 Task: Look for space in Gushu, China from 1st June, 2023 to 9th June, 2023 for 4 adults in price range Rs.6000 to Rs.12000. Place can be entire place with 2 bedrooms having 2 beds and 2 bathrooms. Property type can be house, flat, guest house. Booking option can be shelf check-in. Required host language is Chinese (Simplified).
Action: Mouse moved to (645, 91)
Screenshot: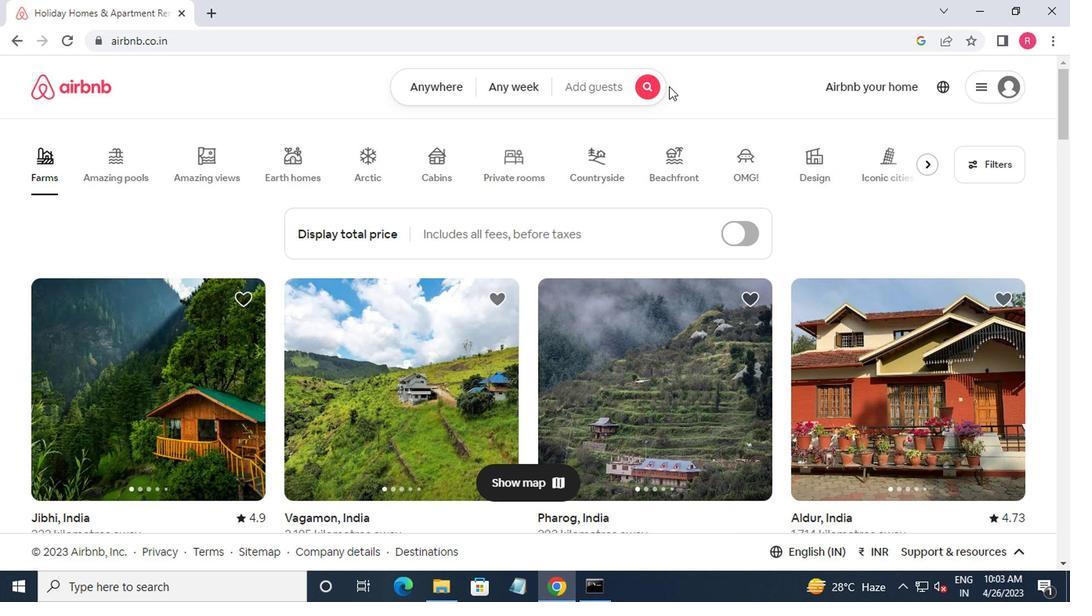 
Action: Mouse pressed left at (645, 91)
Screenshot: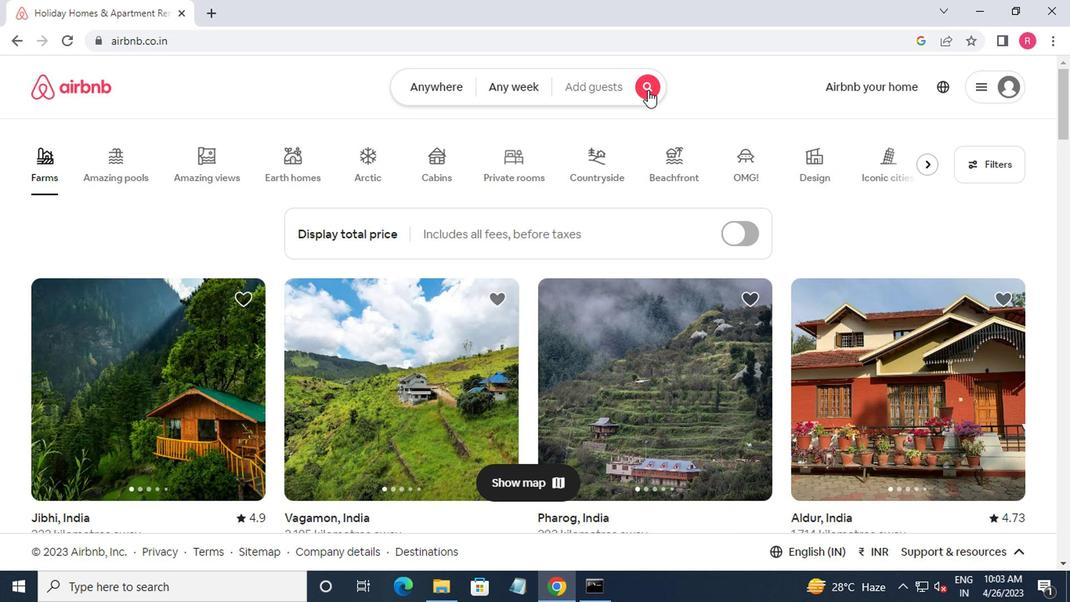 
Action: Mouse moved to (342, 147)
Screenshot: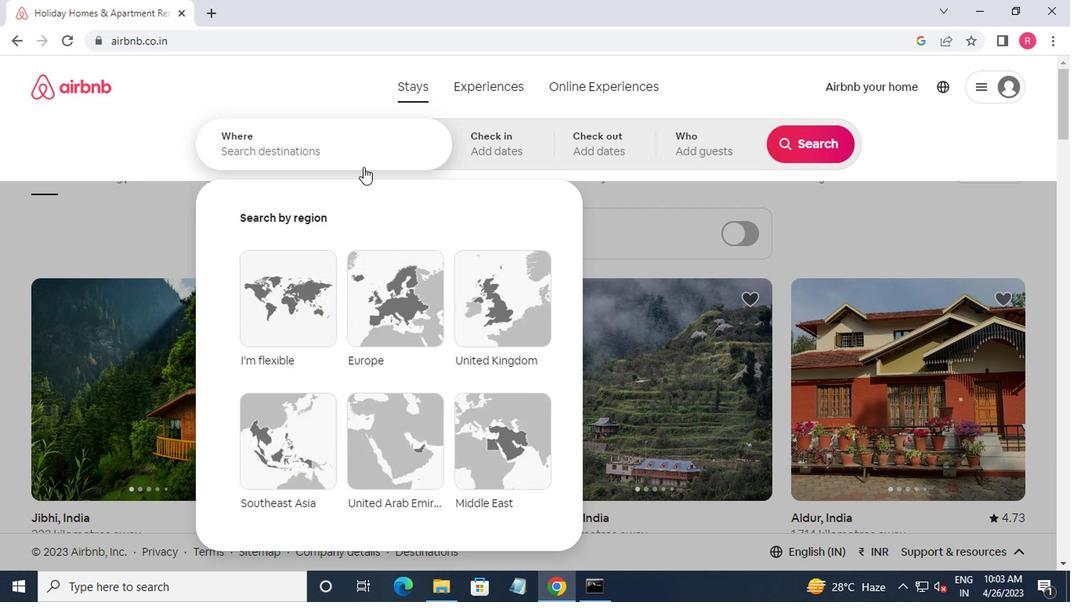 
Action: Mouse pressed left at (342, 147)
Screenshot: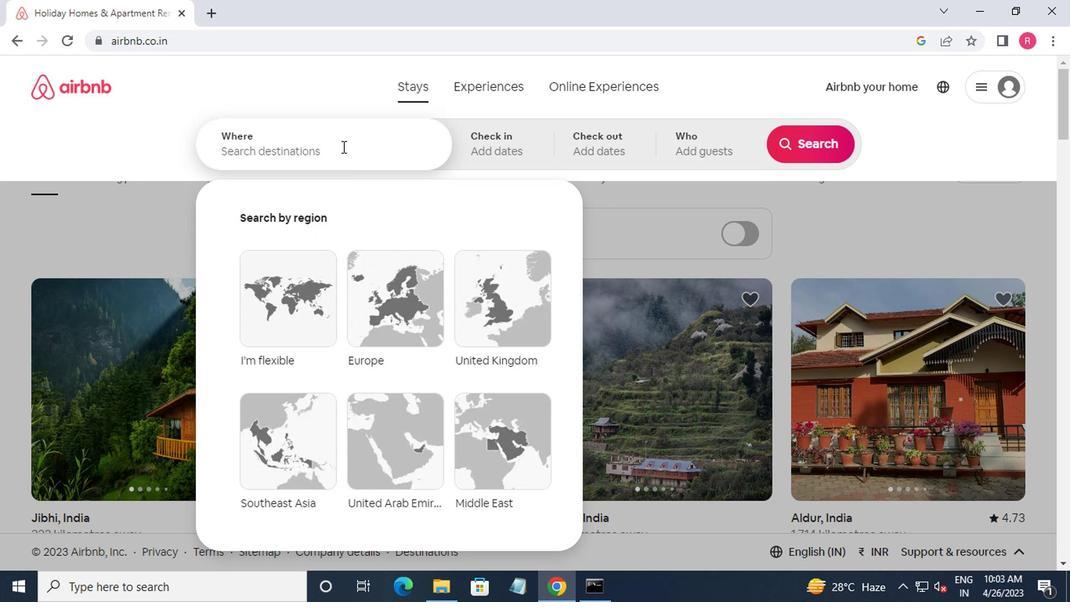 
Action: Key pressed gushu,china<Key.enter>
Screenshot: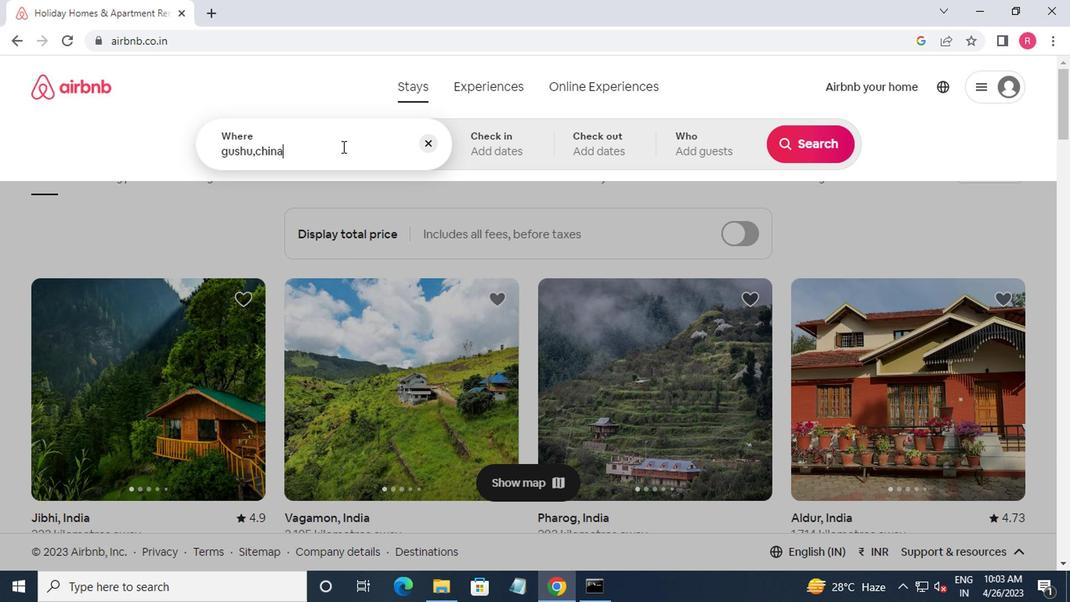 
Action: Mouse moved to (805, 267)
Screenshot: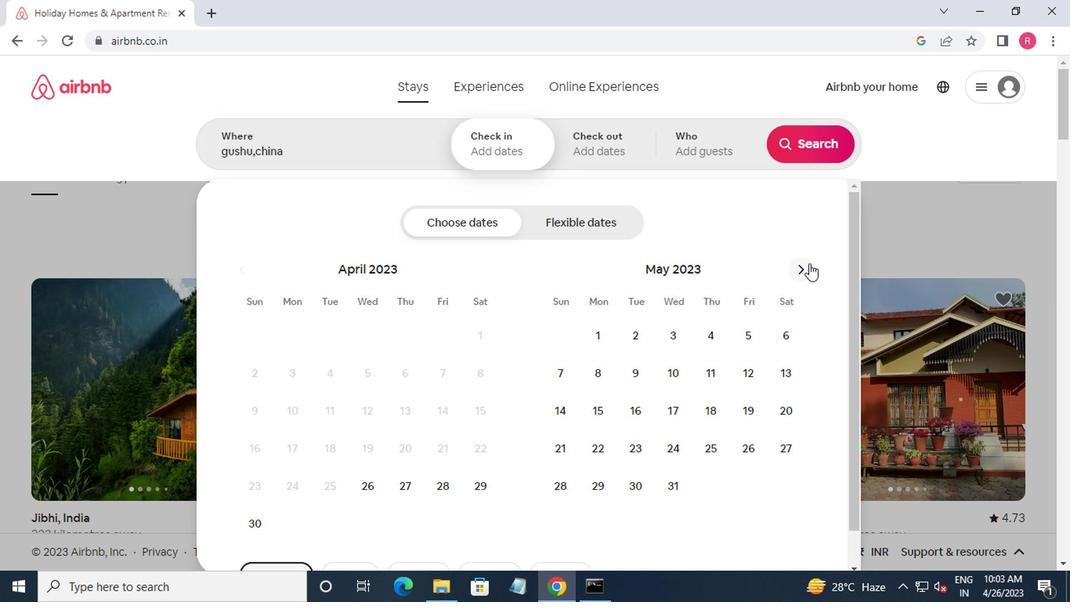 
Action: Mouse pressed left at (805, 267)
Screenshot: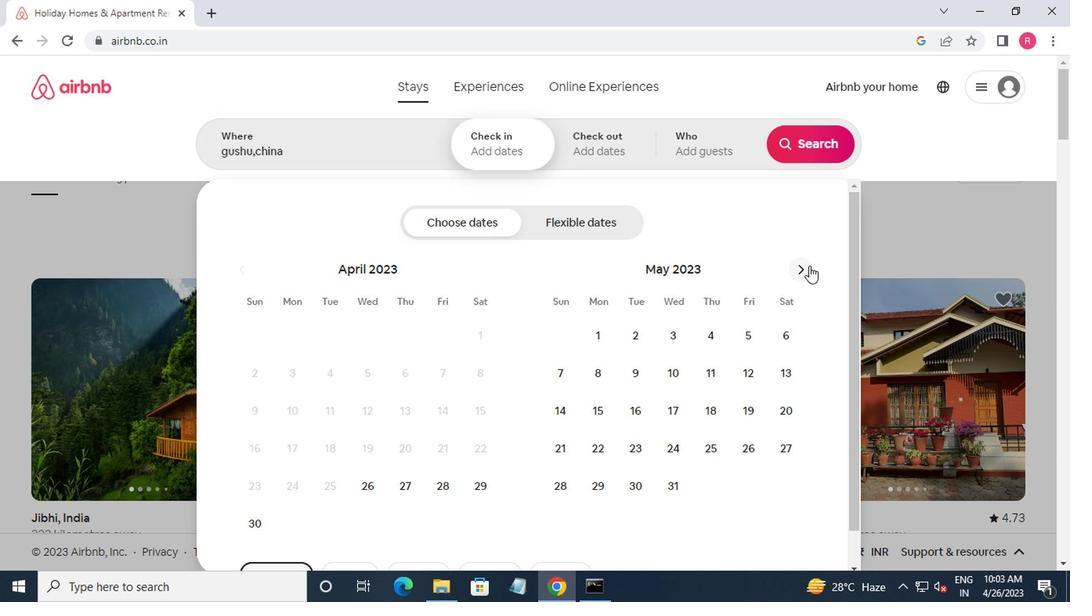
Action: Mouse moved to (713, 327)
Screenshot: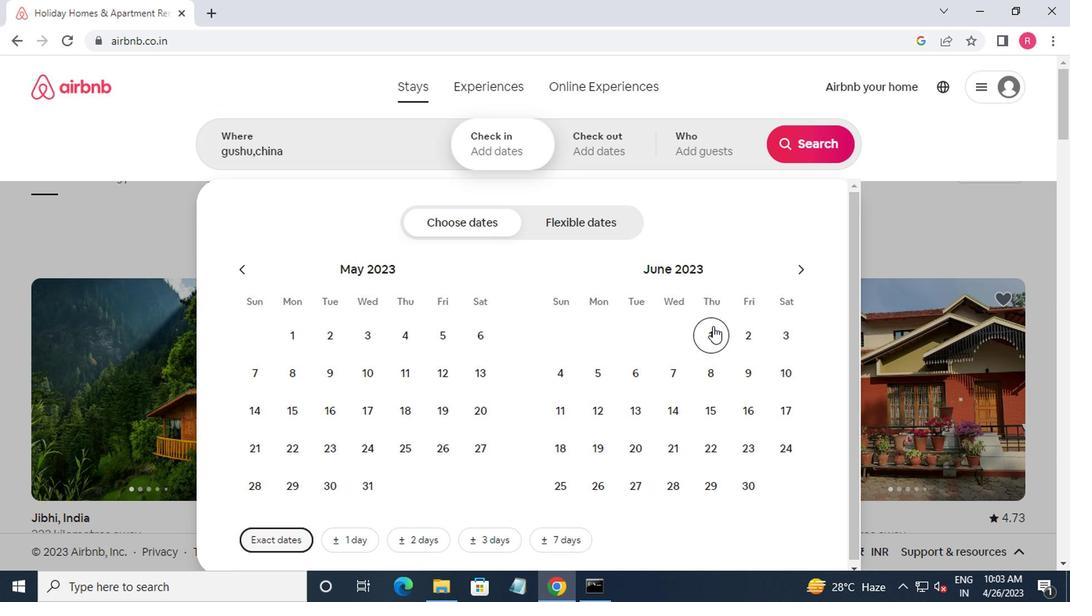 
Action: Mouse pressed left at (713, 327)
Screenshot: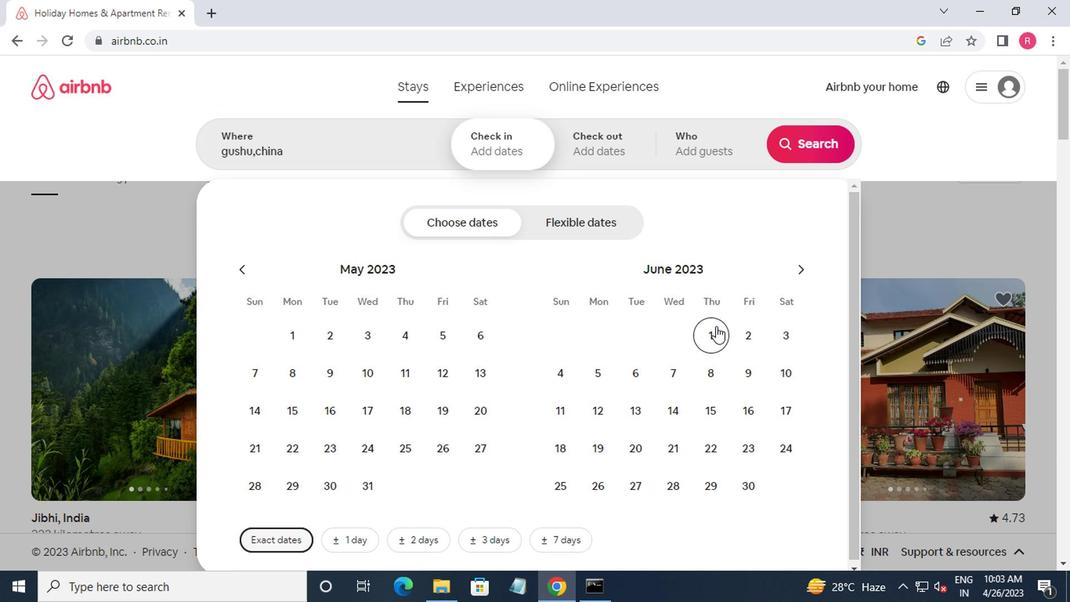 
Action: Mouse moved to (742, 375)
Screenshot: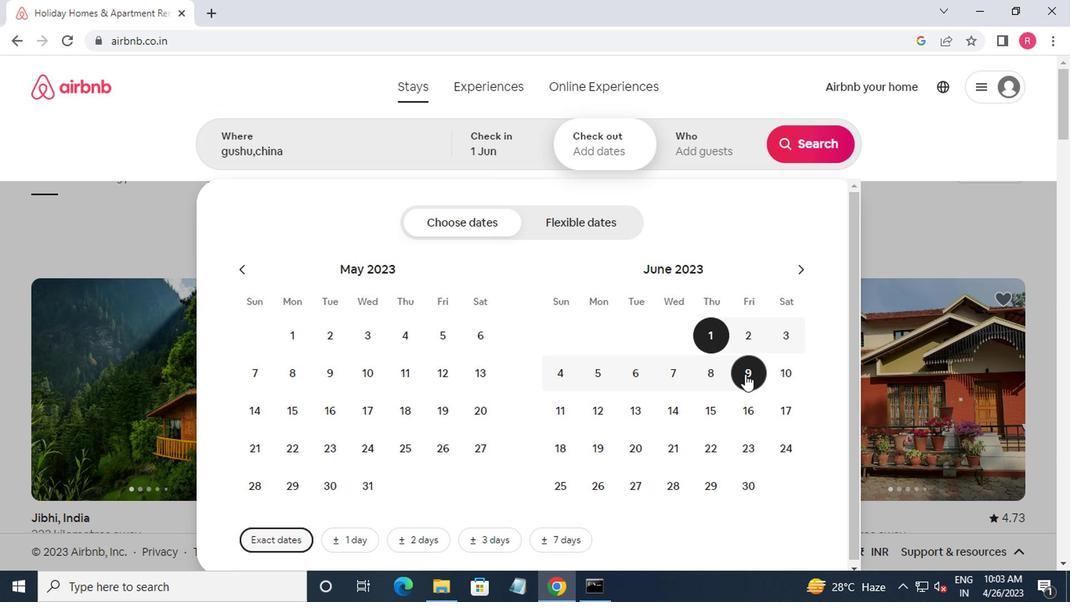 
Action: Mouse pressed left at (742, 375)
Screenshot: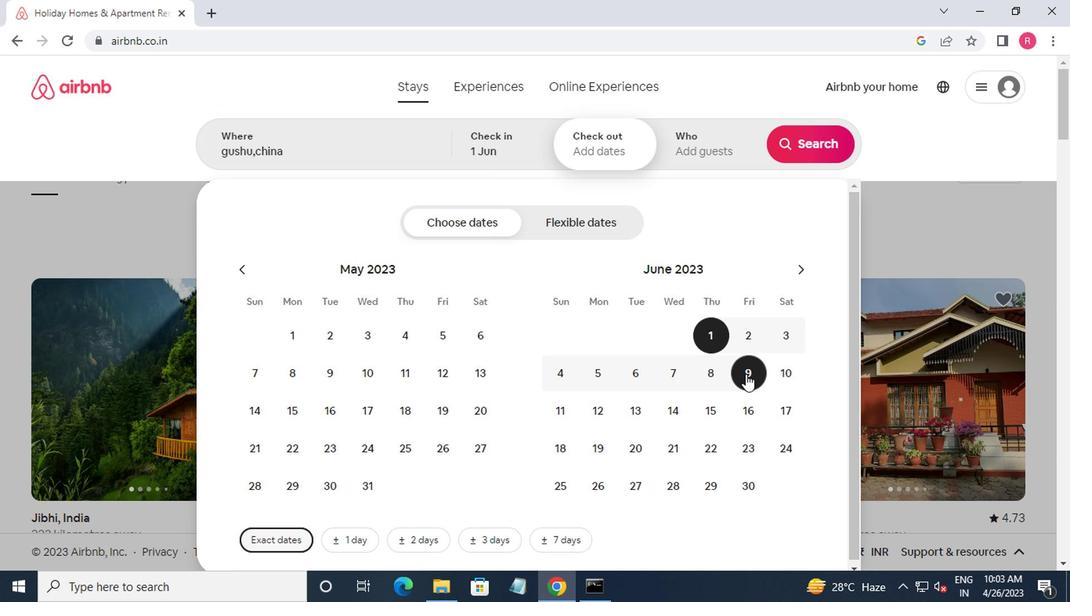 
Action: Mouse moved to (723, 146)
Screenshot: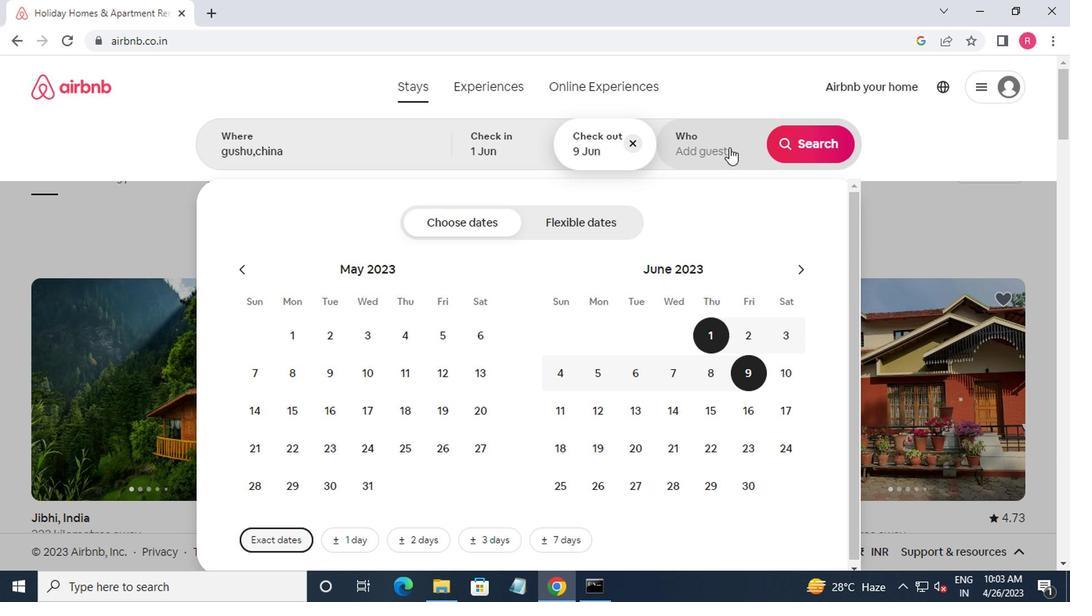 
Action: Mouse pressed left at (723, 146)
Screenshot: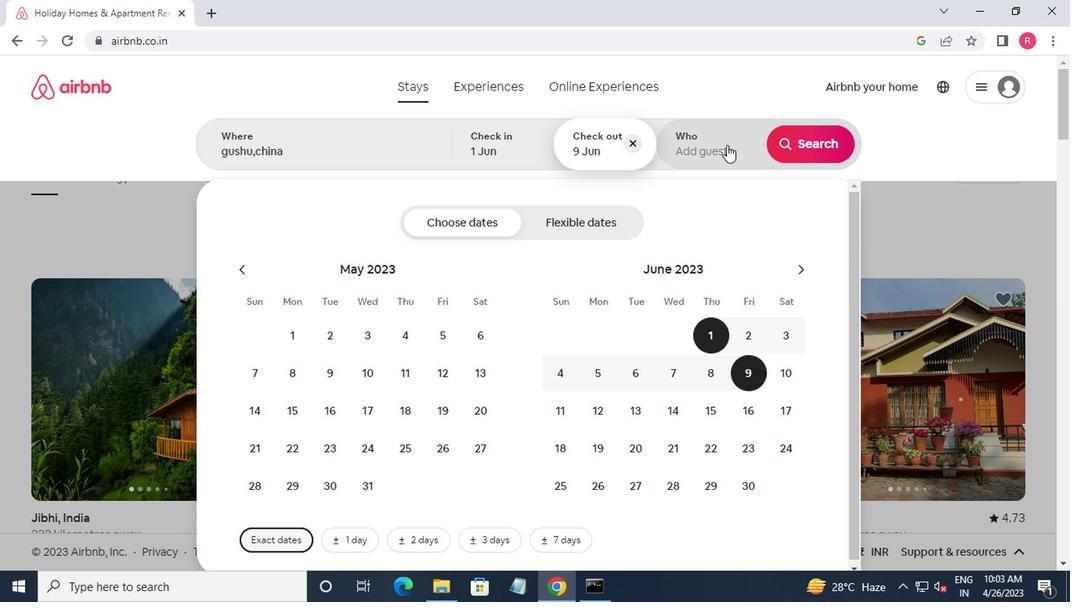 
Action: Mouse moved to (804, 233)
Screenshot: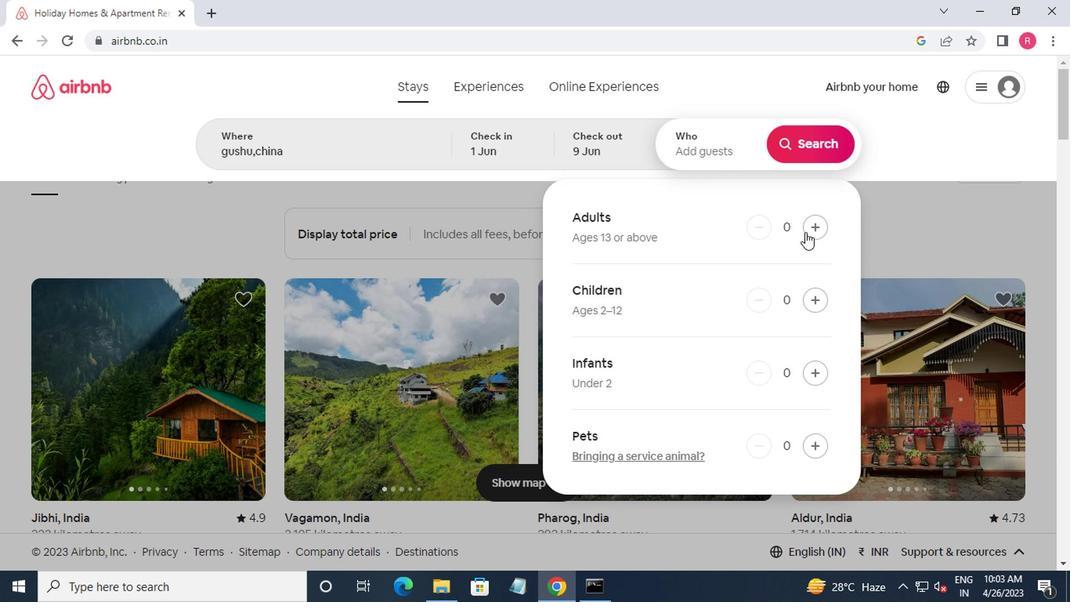 
Action: Mouse pressed left at (804, 233)
Screenshot: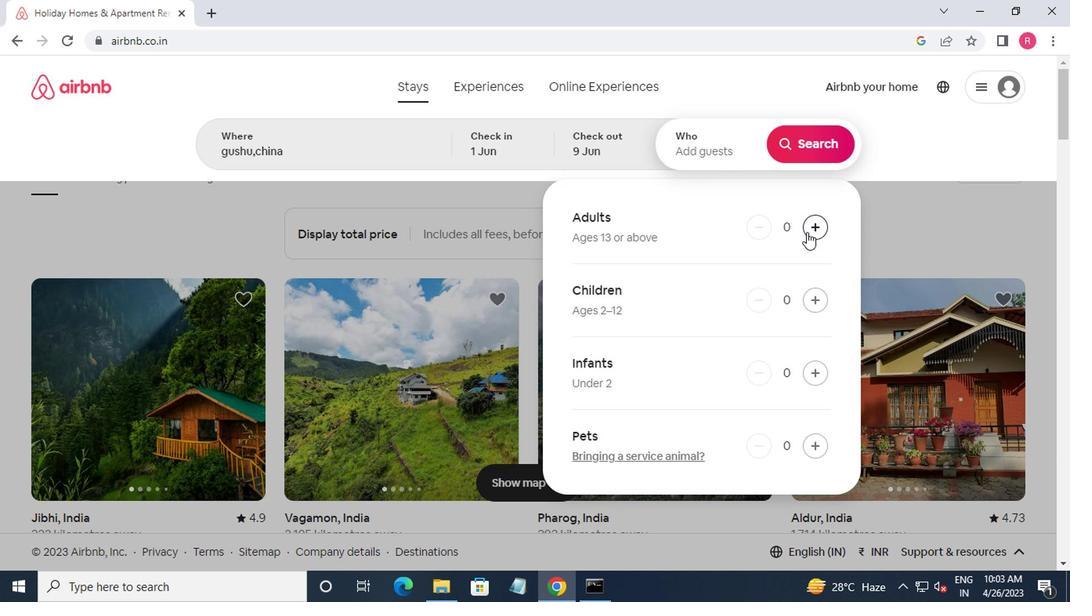 
Action: Mouse moved to (805, 233)
Screenshot: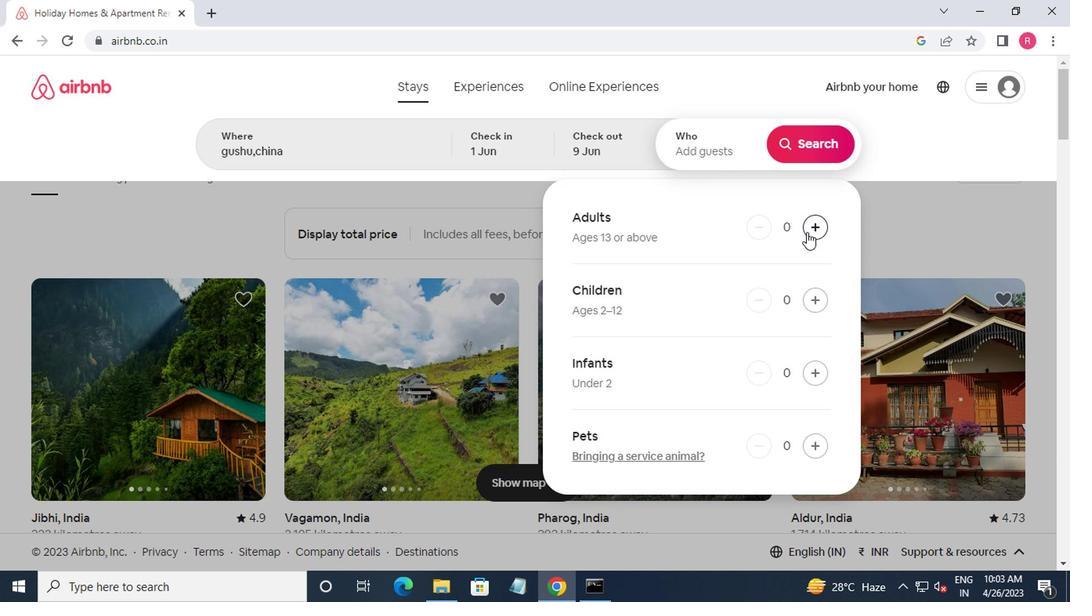 
Action: Mouse pressed left at (805, 233)
Screenshot: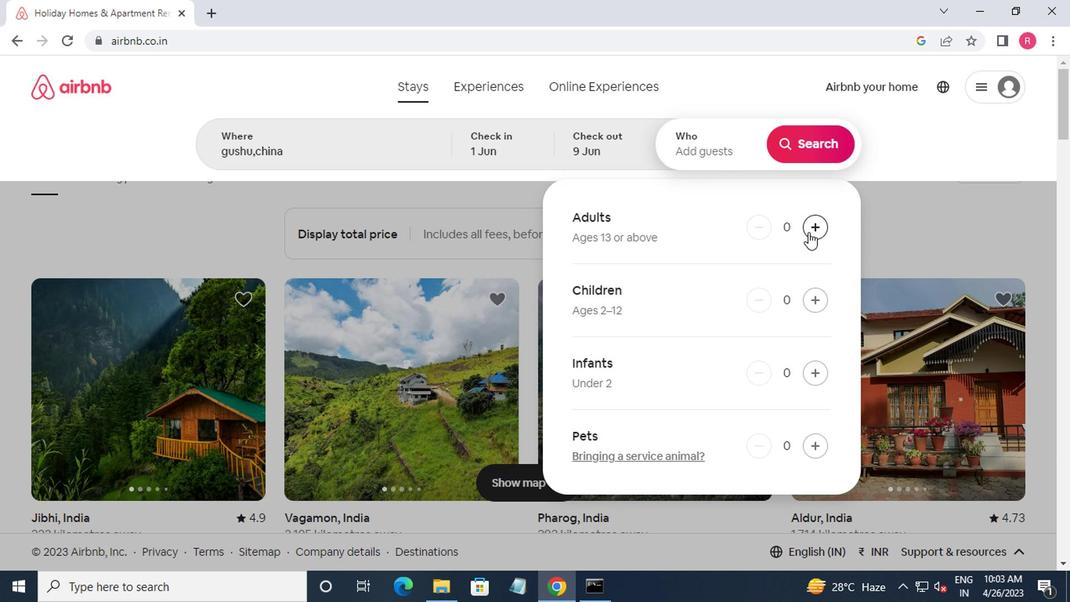 
Action: Mouse moved to (805, 233)
Screenshot: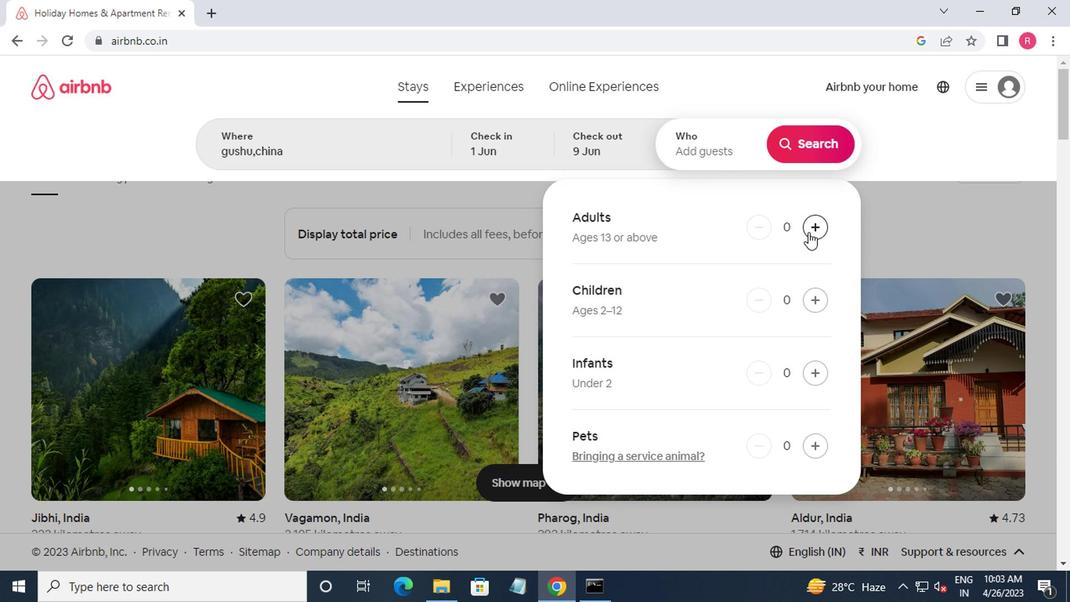 
Action: Mouse pressed left at (805, 233)
Screenshot: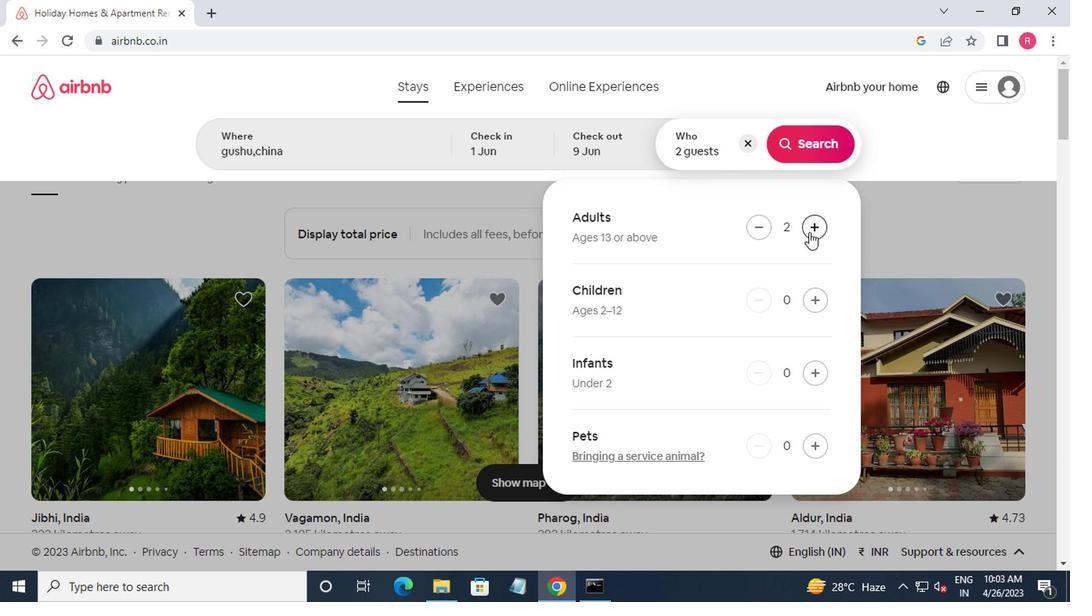 
Action: Mouse pressed left at (805, 233)
Screenshot: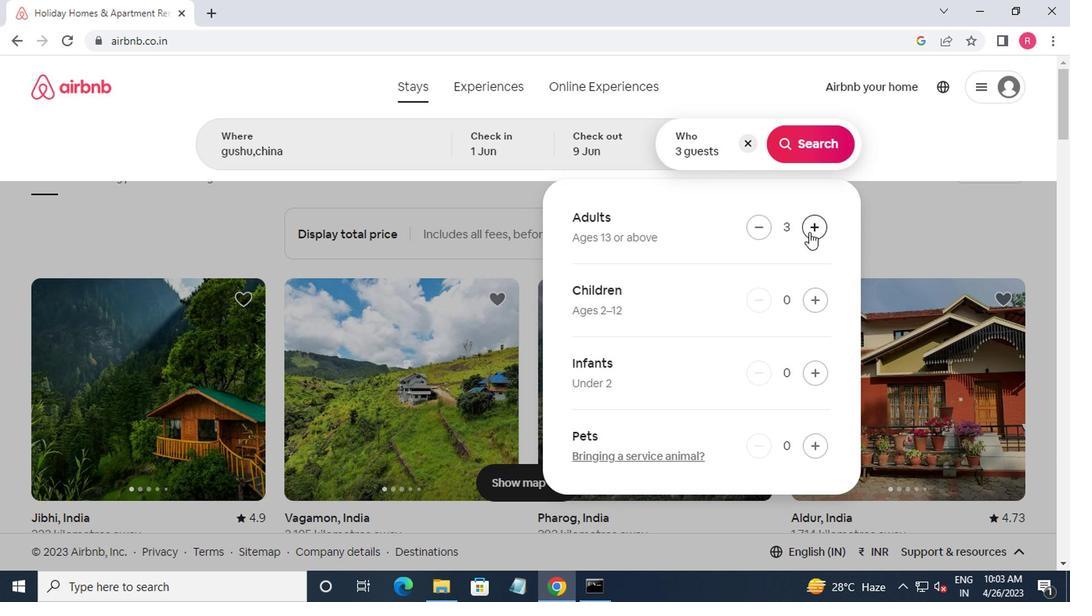 
Action: Mouse moved to (793, 144)
Screenshot: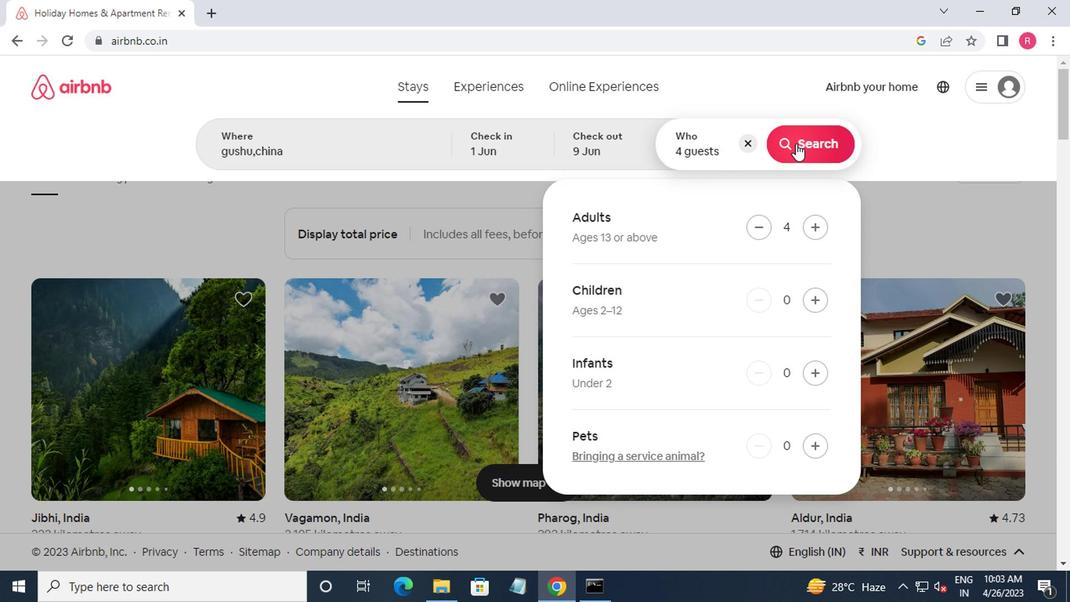 
Action: Mouse pressed left at (793, 144)
Screenshot: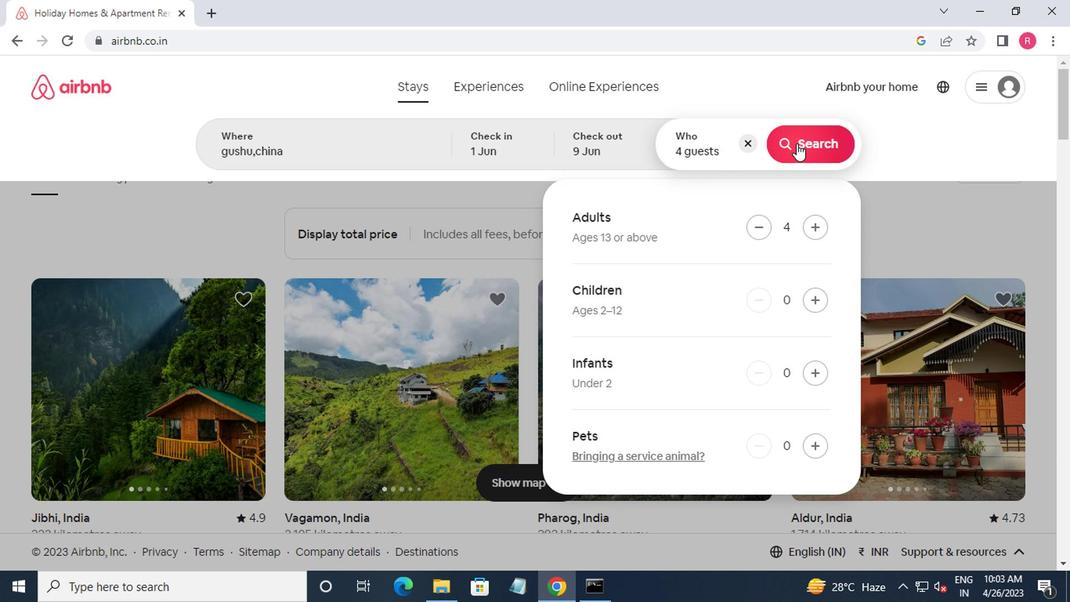 
Action: Mouse moved to (981, 145)
Screenshot: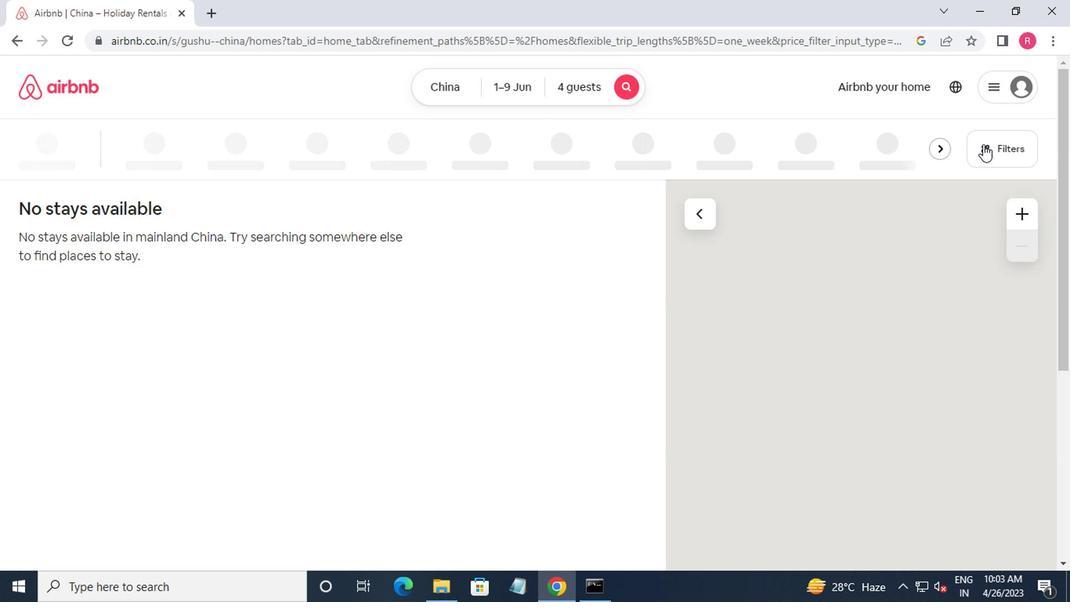 
Action: Mouse pressed left at (981, 145)
Screenshot: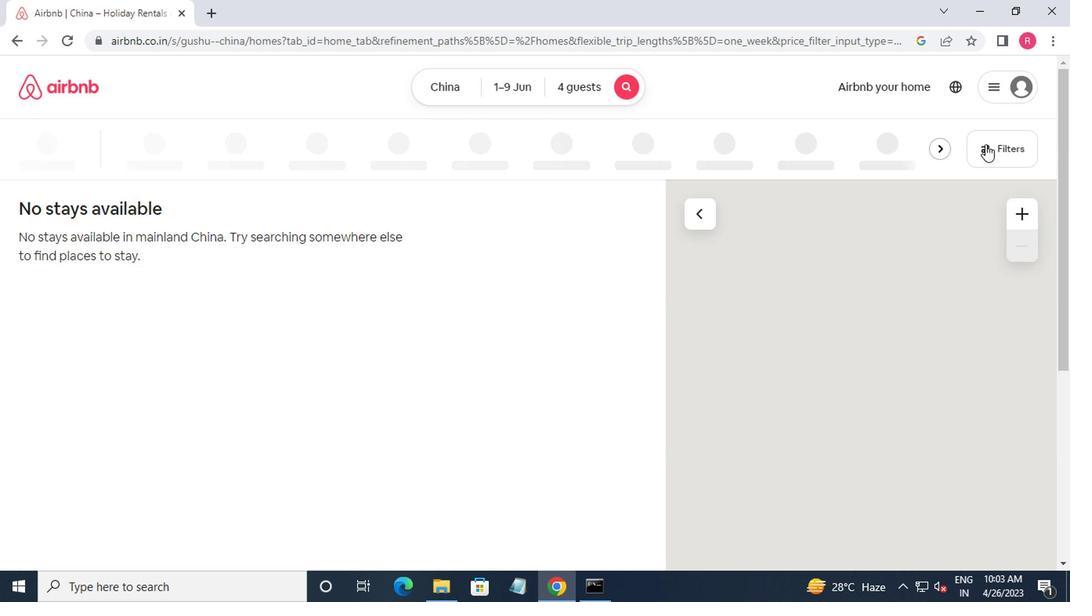 
Action: Mouse moved to (396, 228)
Screenshot: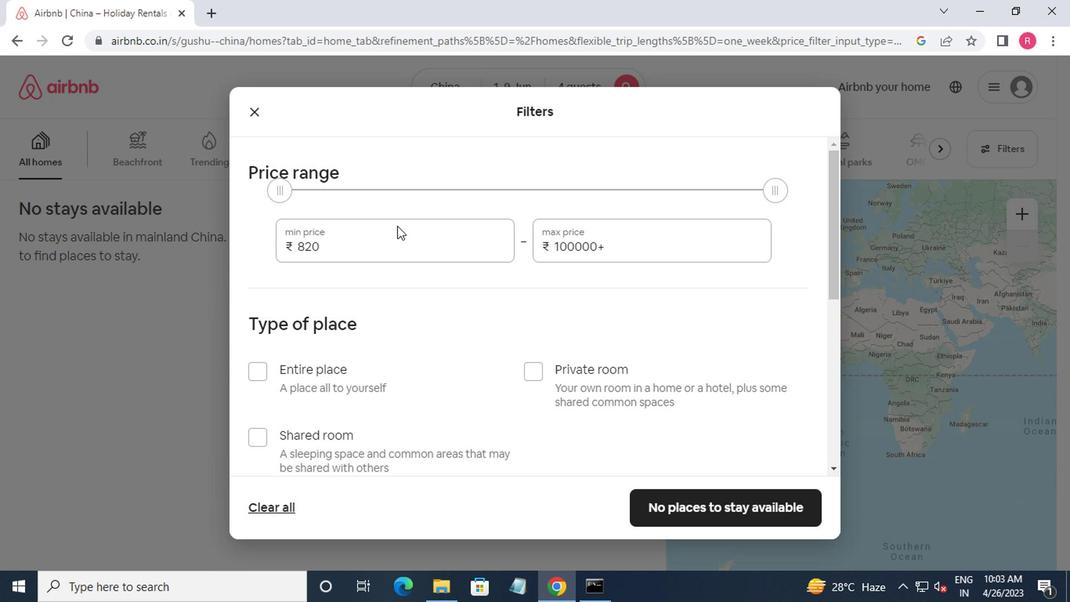 
Action: Mouse pressed left at (396, 228)
Screenshot: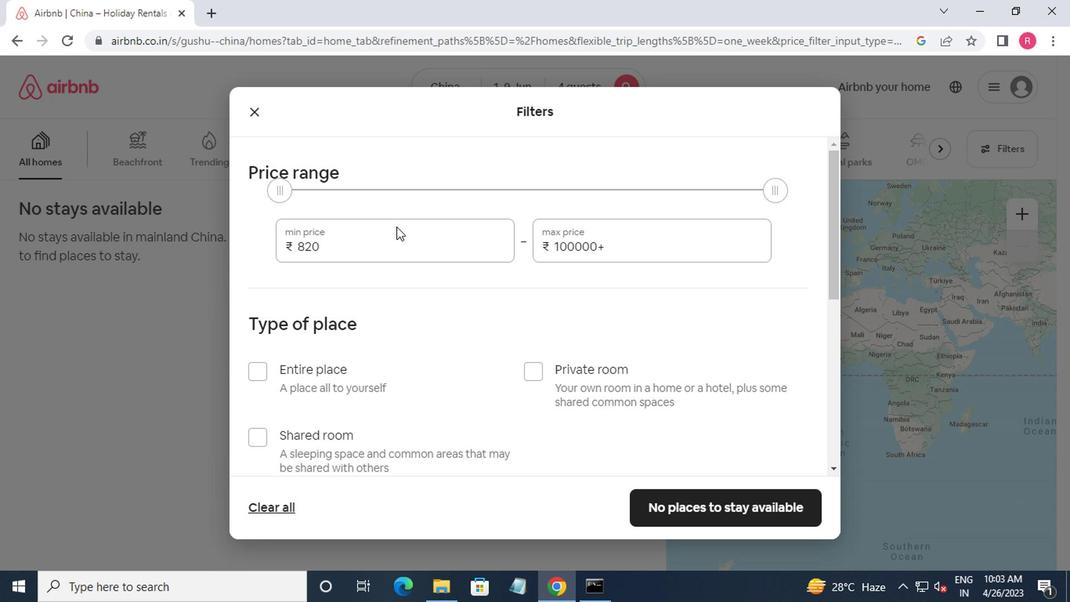 
Action: Mouse moved to (394, 228)
Screenshot: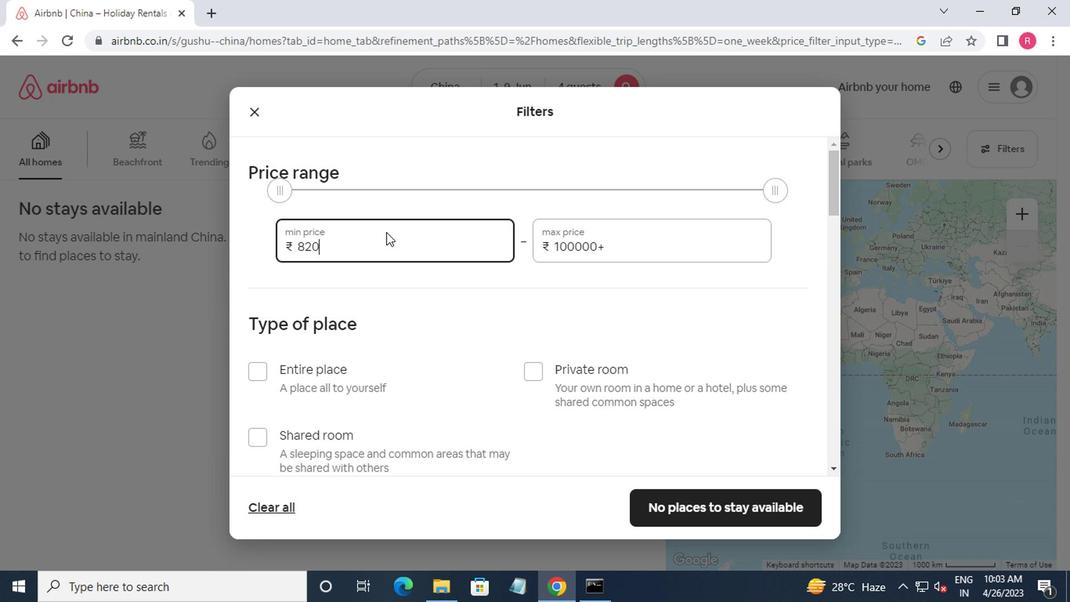 
Action: Key pressed <Key.backspace><Key.backspace><Key.backspace><Key.backspace><Key.backspace>6000
Screenshot: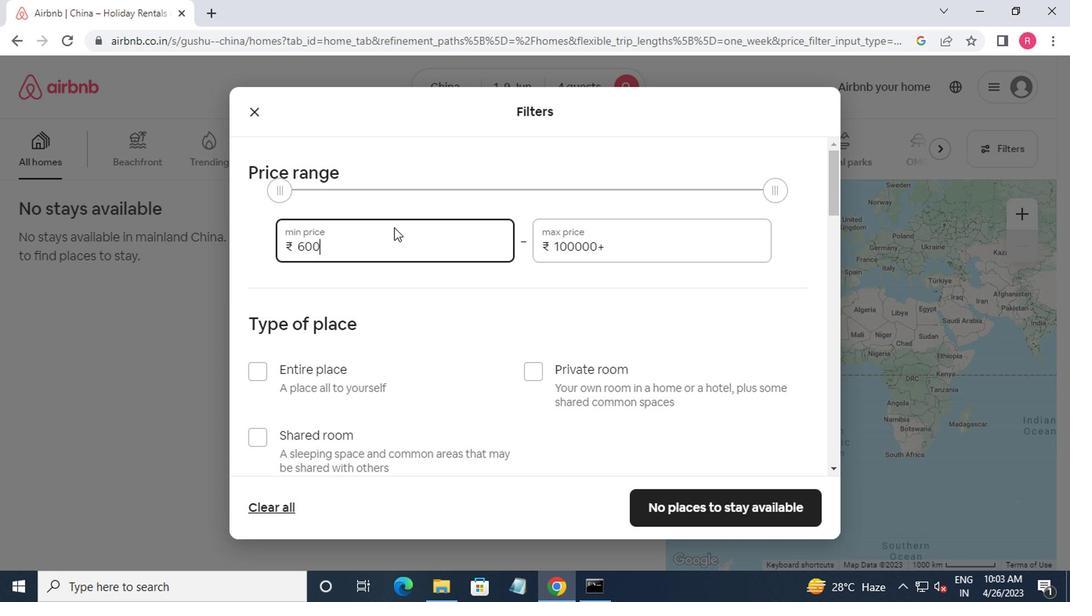 
Action: Mouse moved to (394, 228)
Screenshot: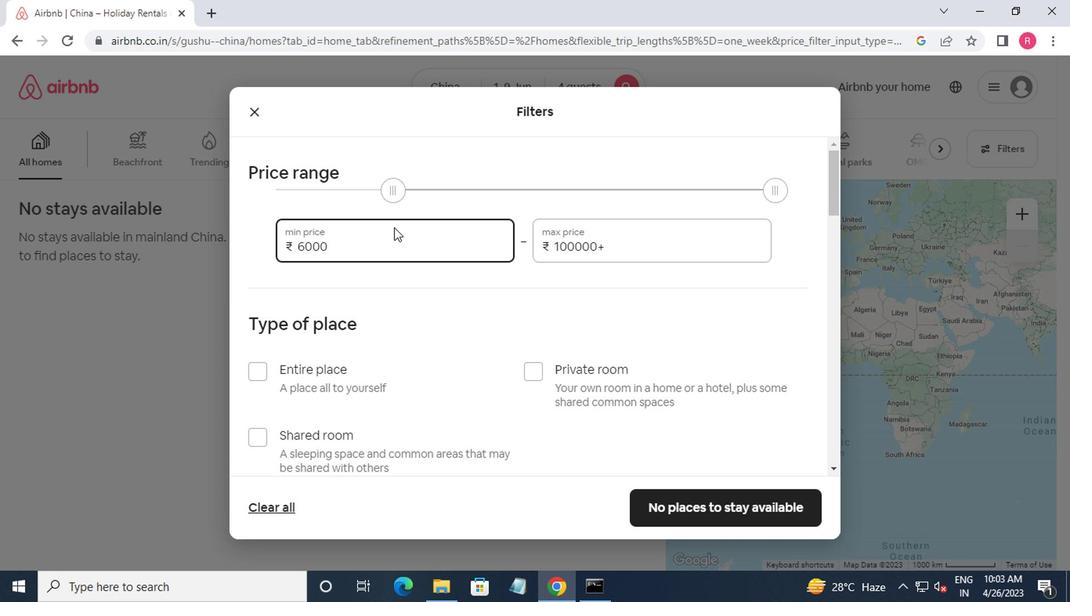 
Action: Key pressed <Key.tab>1200<Key.backspace><Key.backspace><Key.backspace><Key.backspace><Key.backspace><Key.backspace><Key.backspace>12000
Screenshot: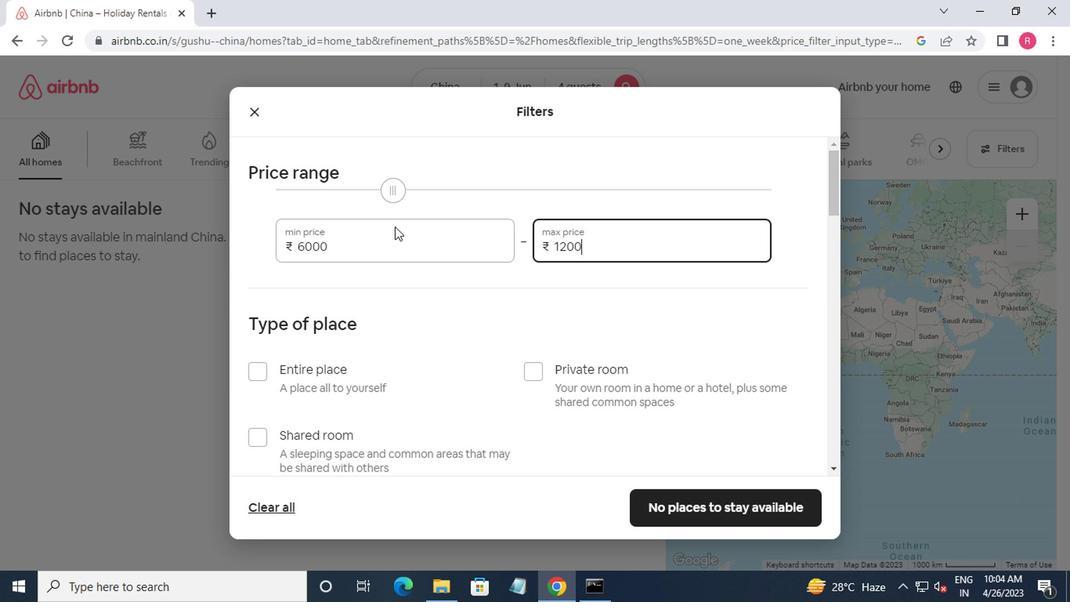 
Action: Mouse moved to (279, 447)
Screenshot: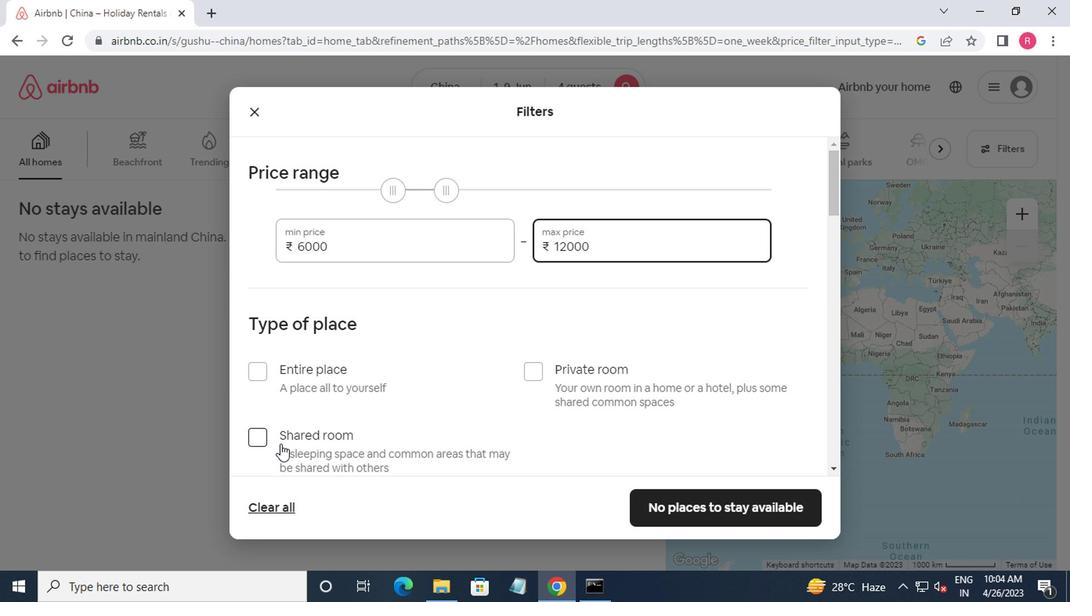 
Action: Mouse scrolled (279, 446) with delta (0, -1)
Screenshot: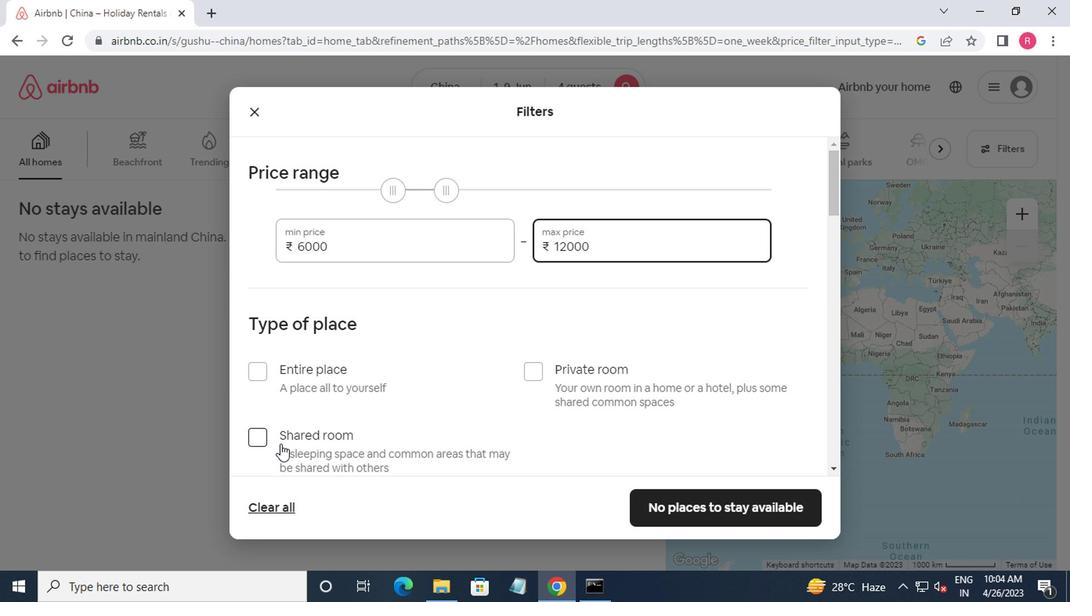 
Action: Mouse moved to (277, 450)
Screenshot: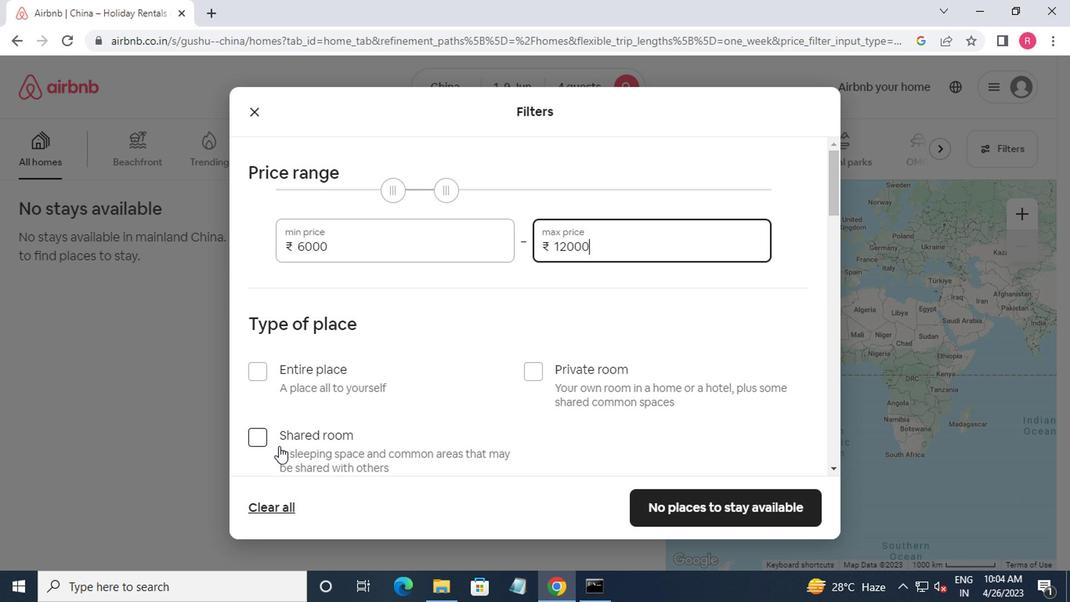 
Action: Mouse scrolled (277, 450) with delta (0, 0)
Screenshot: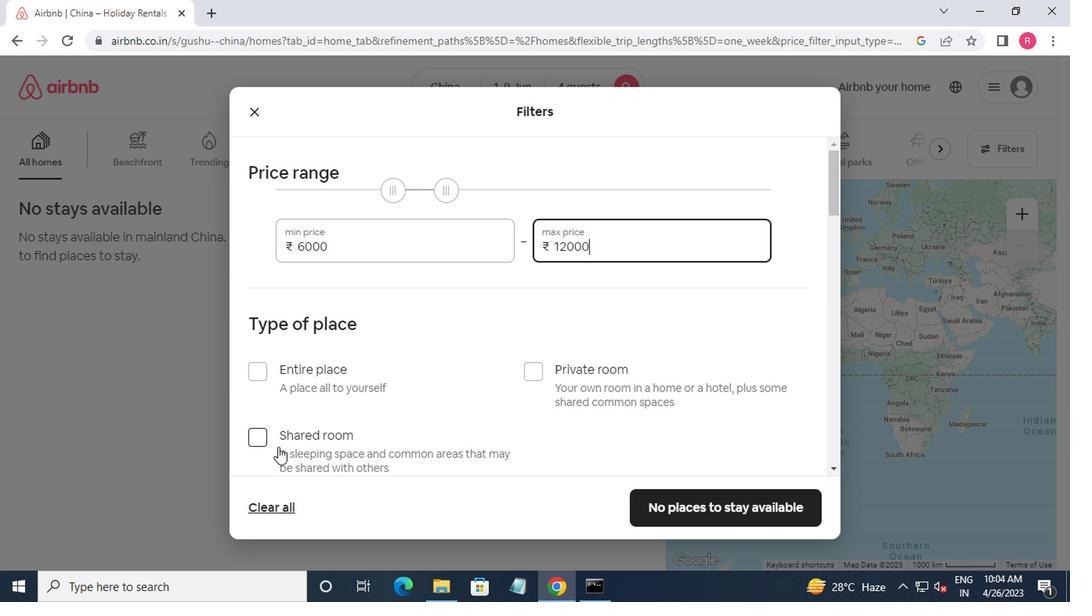 
Action: Mouse moved to (259, 218)
Screenshot: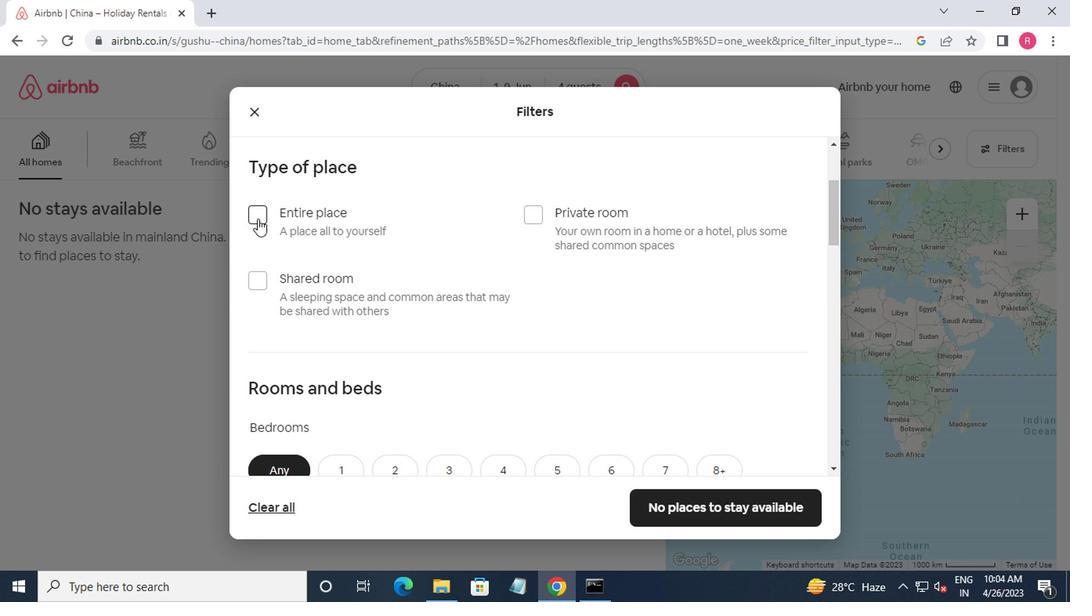 
Action: Mouse pressed left at (259, 218)
Screenshot: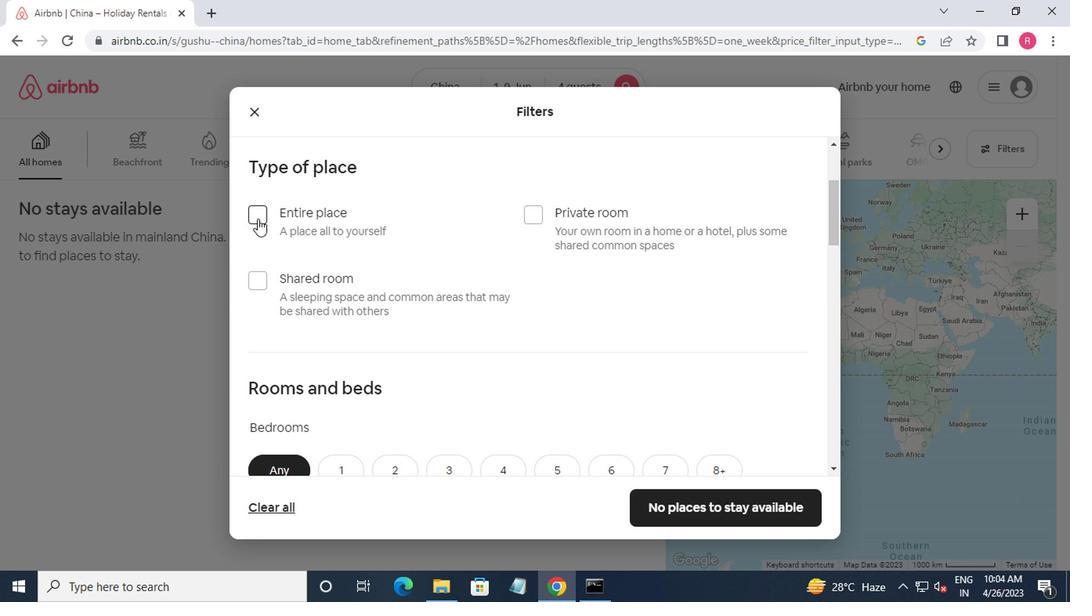 
Action: Mouse moved to (356, 326)
Screenshot: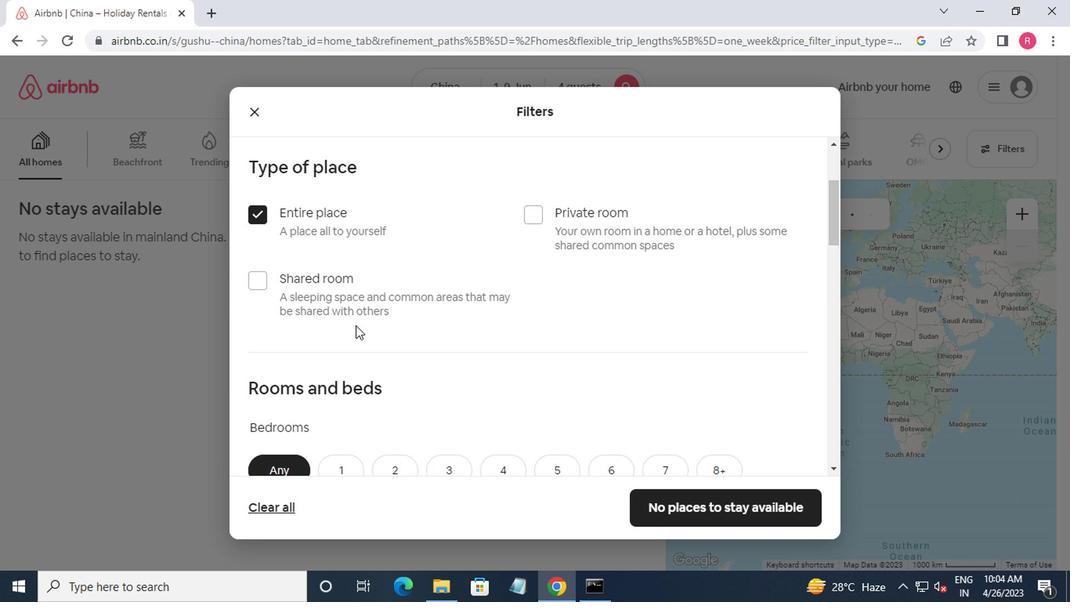 
Action: Mouse scrolled (356, 326) with delta (0, 0)
Screenshot: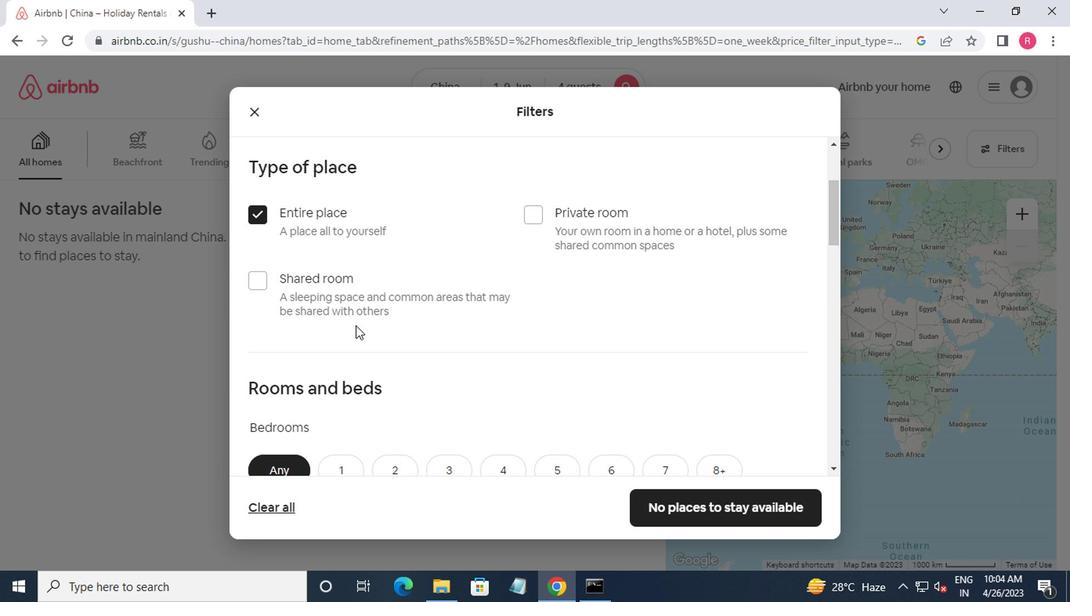 
Action: Mouse scrolled (356, 326) with delta (0, 0)
Screenshot: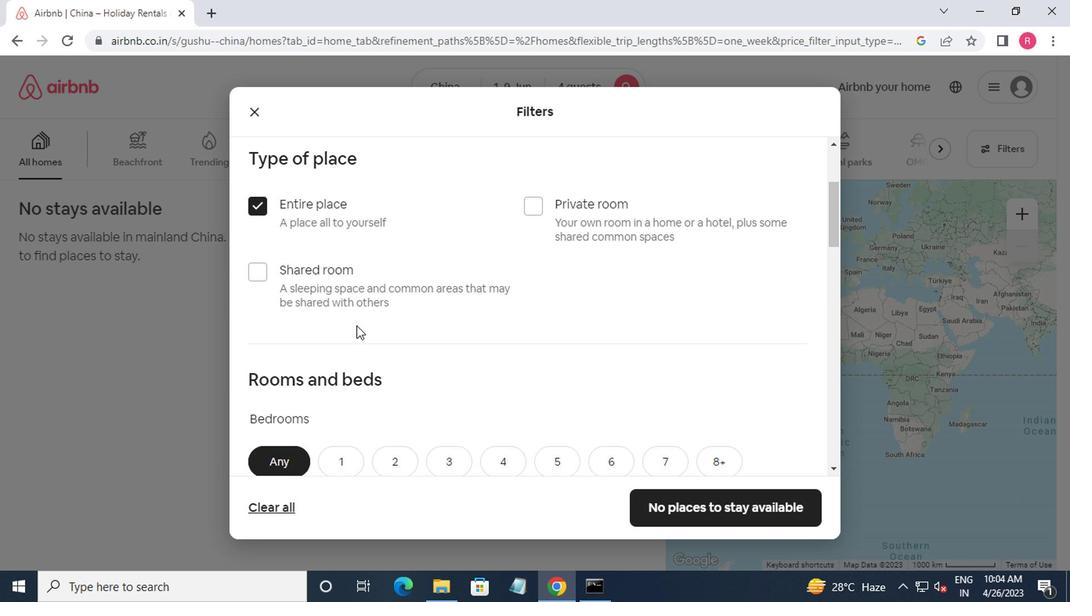 
Action: Mouse scrolled (356, 326) with delta (0, 0)
Screenshot: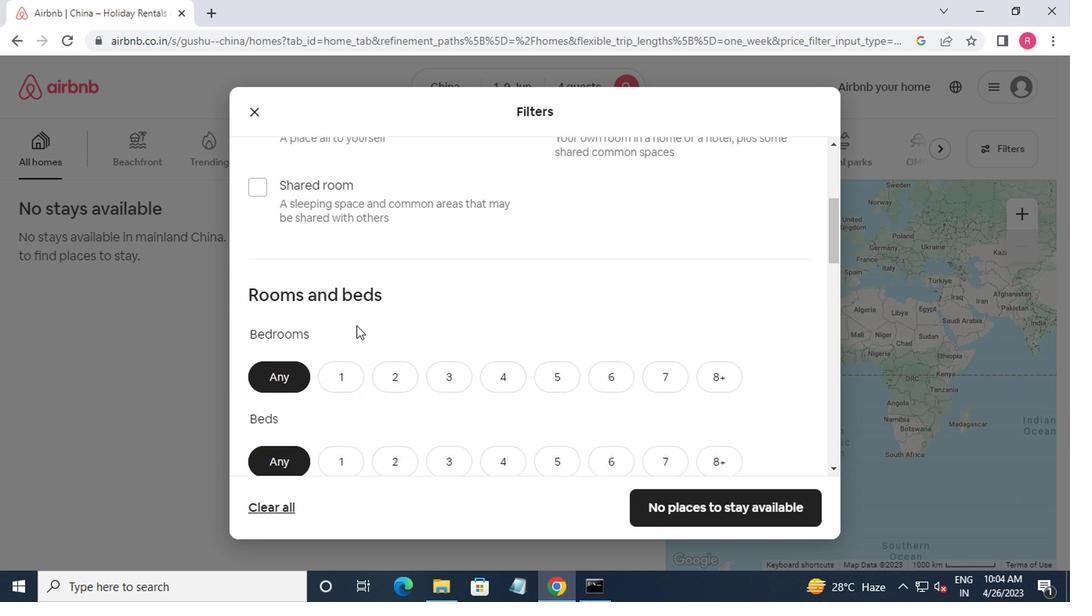 
Action: Mouse moved to (389, 249)
Screenshot: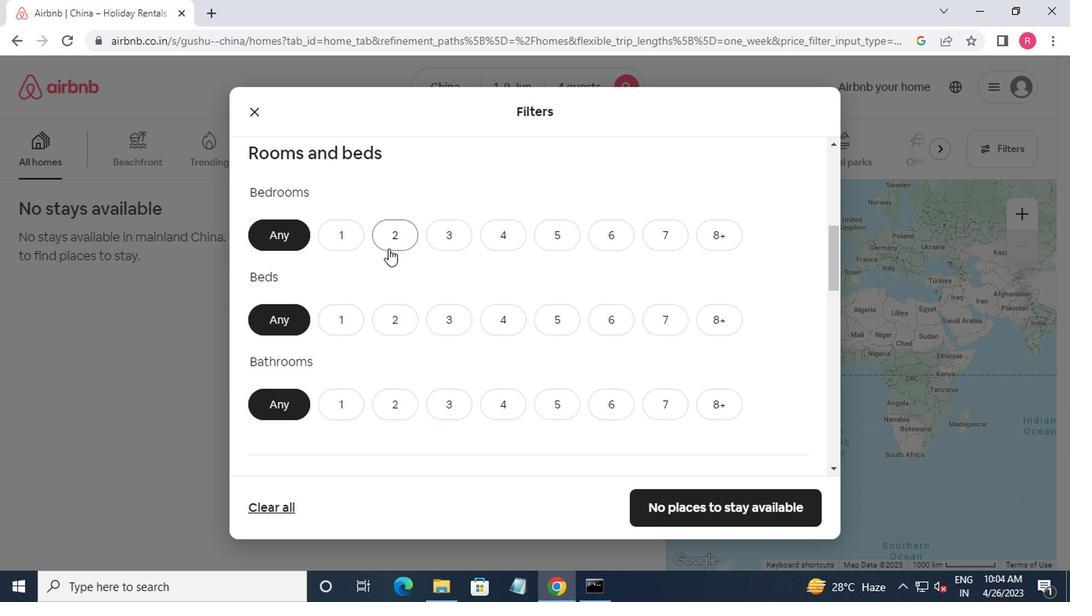 
Action: Mouse pressed left at (389, 249)
Screenshot: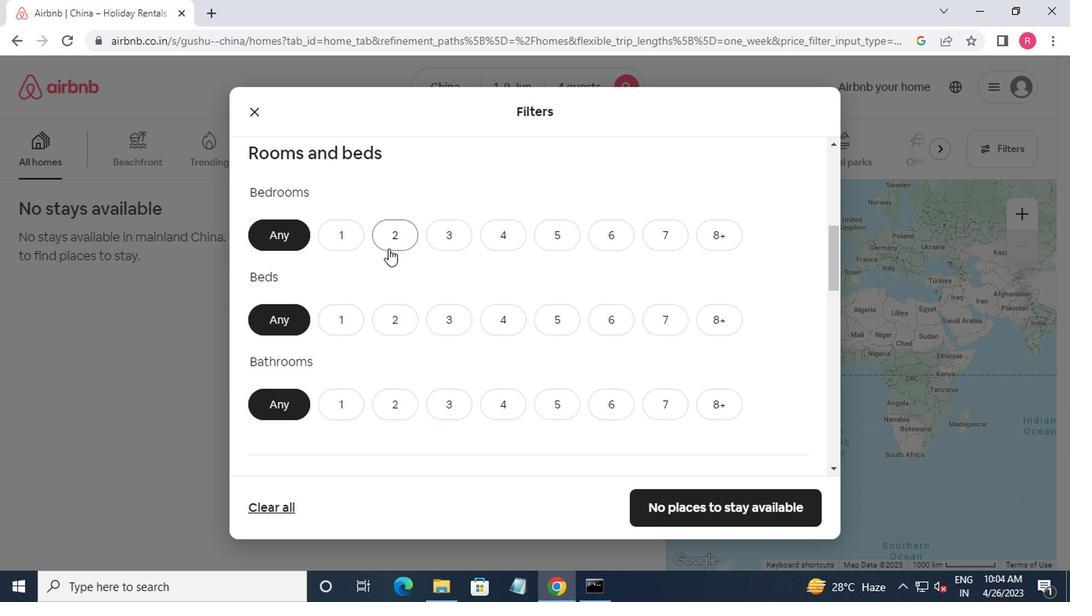 
Action: Mouse moved to (395, 325)
Screenshot: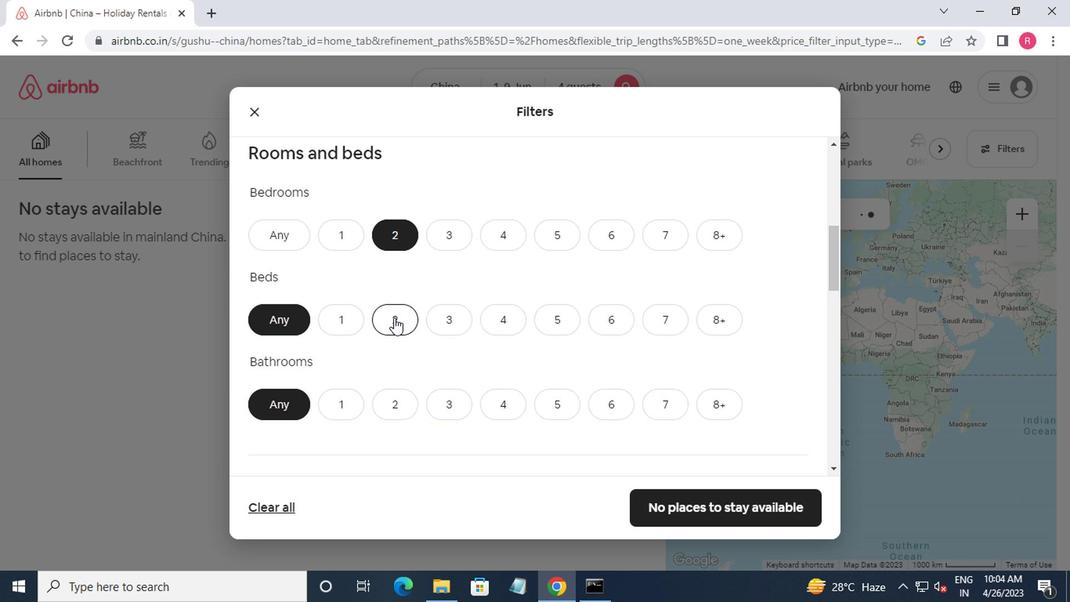 
Action: Mouse pressed left at (395, 325)
Screenshot: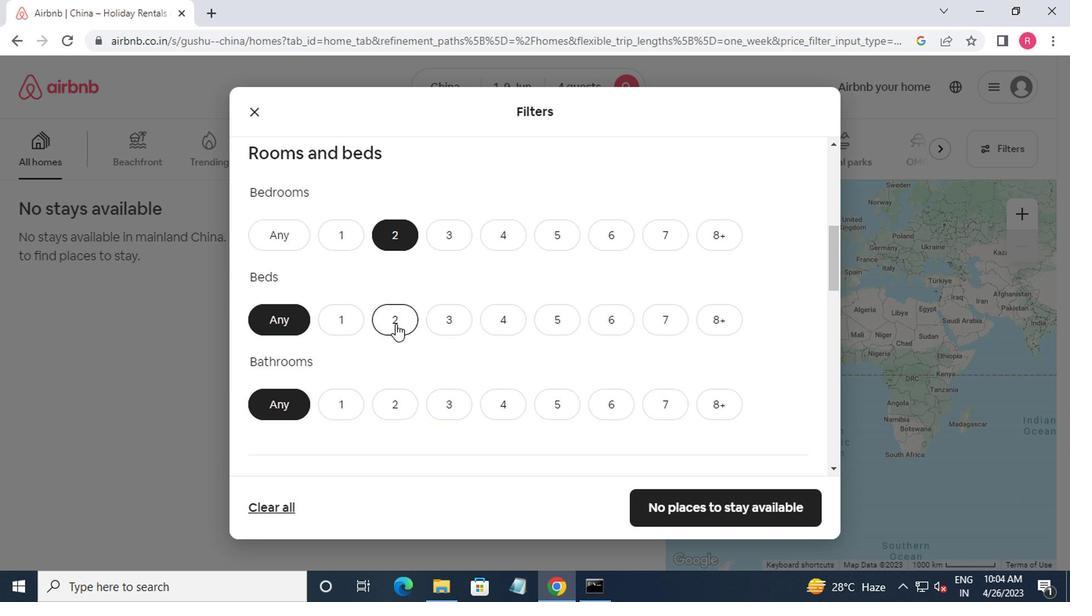 
Action: Mouse moved to (403, 402)
Screenshot: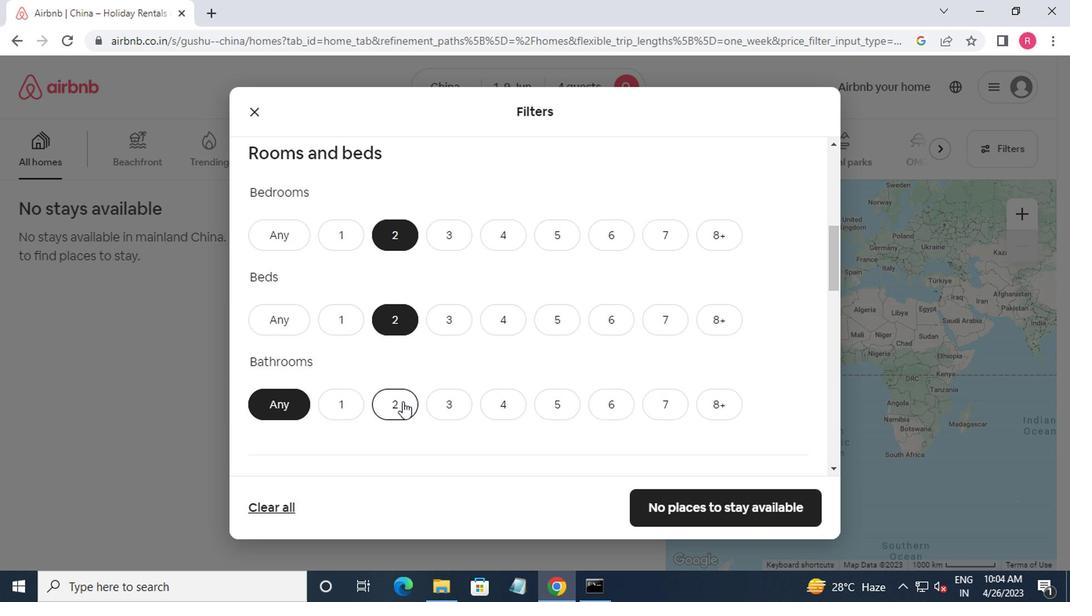 
Action: Mouse pressed left at (403, 402)
Screenshot: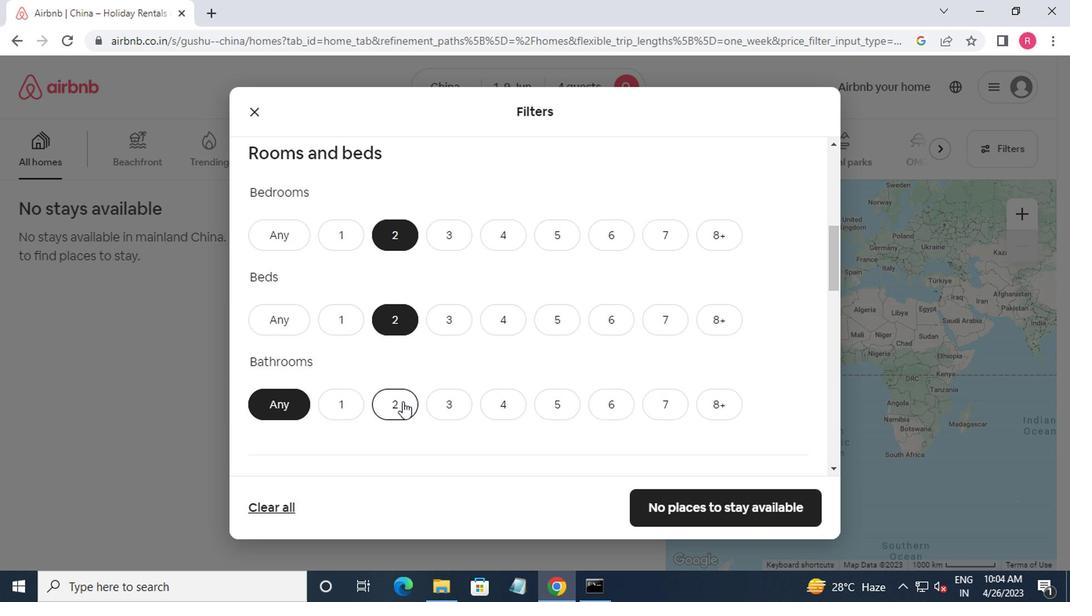 
Action: Mouse moved to (377, 379)
Screenshot: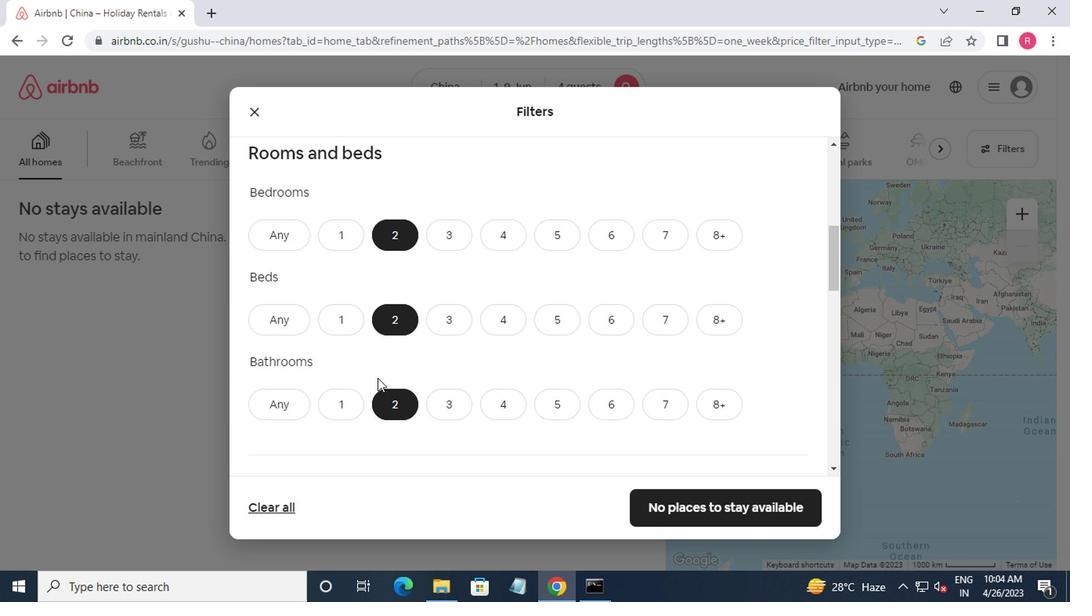 
Action: Mouse scrolled (377, 378) with delta (0, 0)
Screenshot: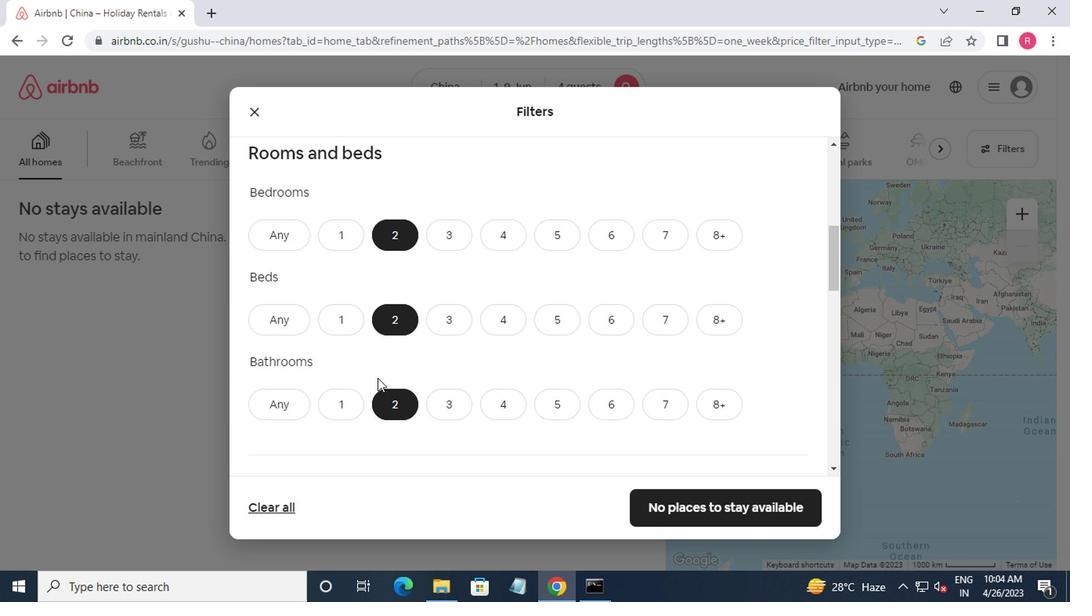 
Action: Mouse moved to (377, 380)
Screenshot: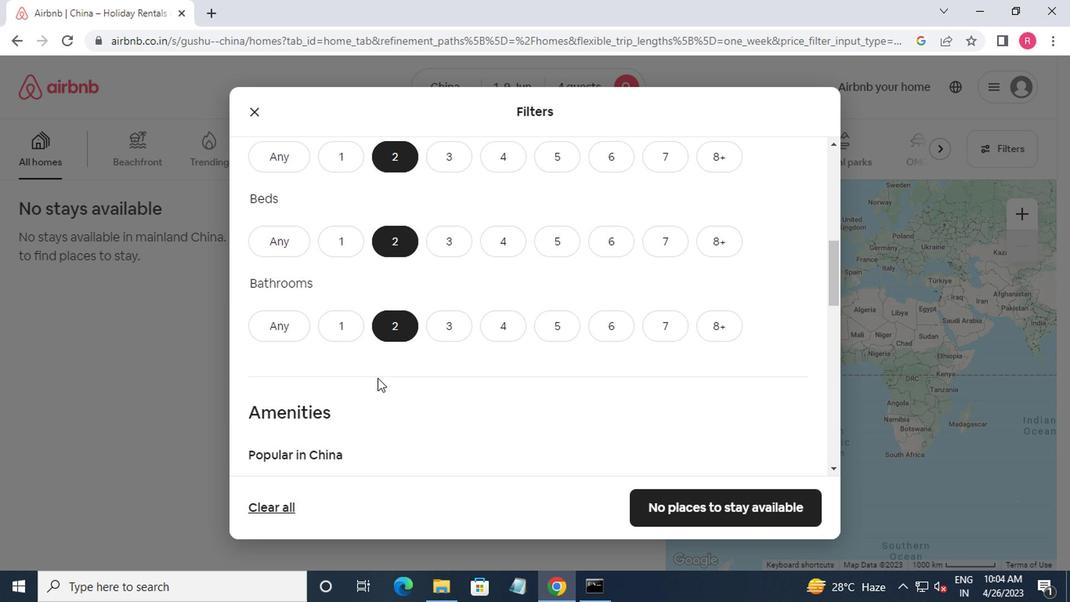 
Action: Mouse scrolled (377, 379) with delta (0, -1)
Screenshot: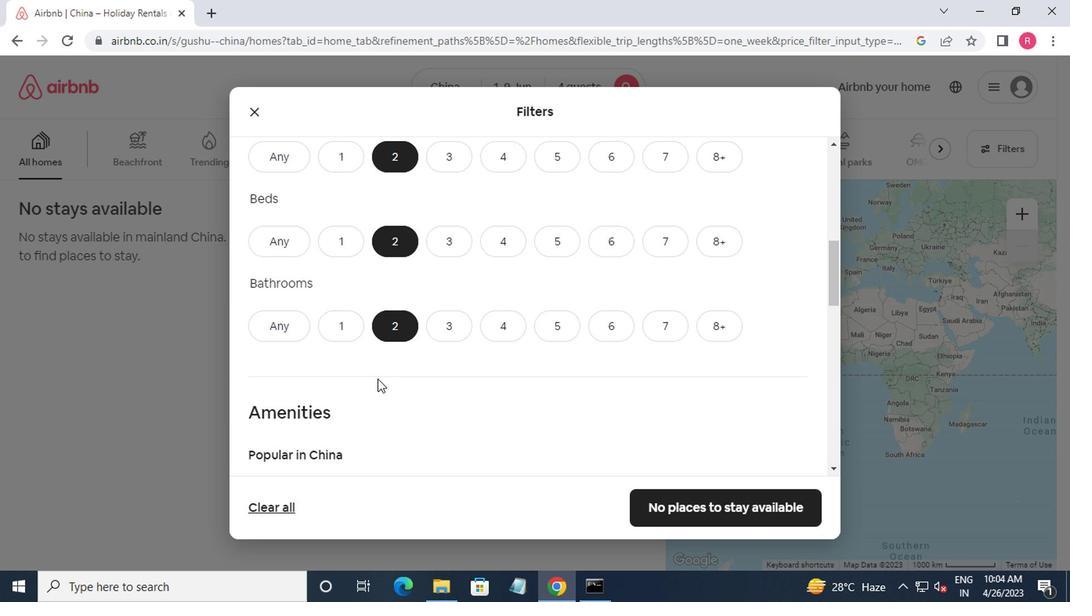 
Action: Mouse moved to (377, 381)
Screenshot: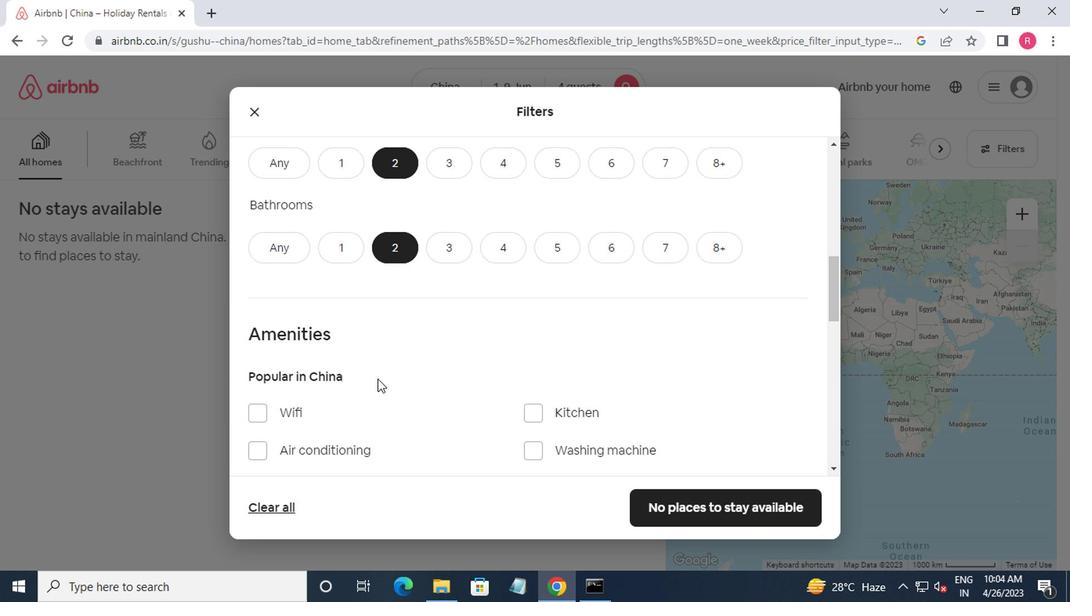 
Action: Mouse scrolled (377, 380) with delta (0, 0)
Screenshot: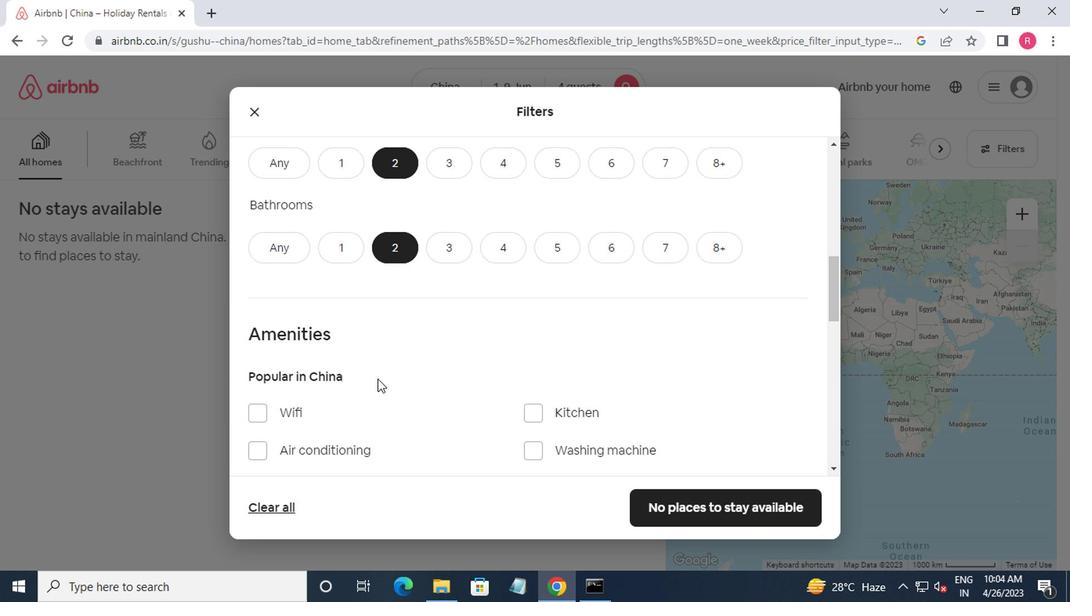 
Action: Mouse moved to (374, 375)
Screenshot: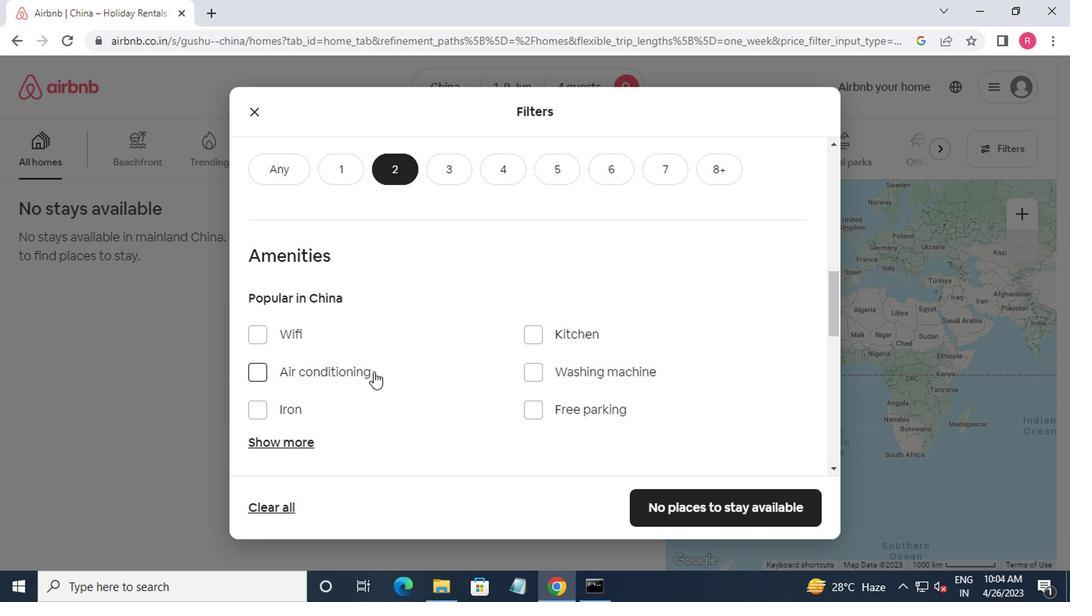 
Action: Mouse scrolled (374, 374) with delta (0, 0)
Screenshot: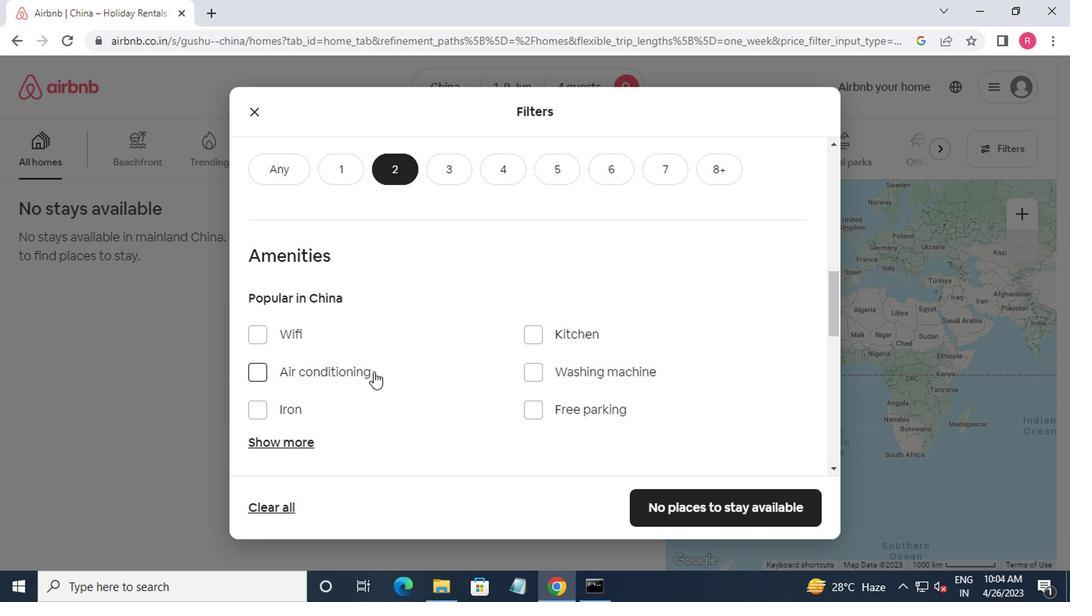 
Action: Mouse moved to (374, 376)
Screenshot: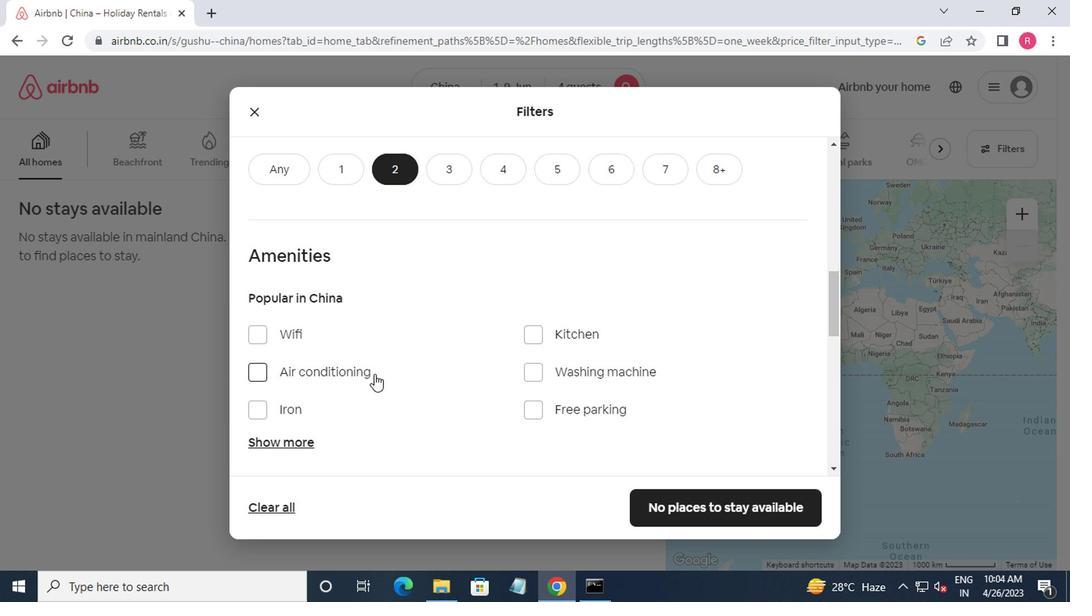 
Action: Mouse scrolled (374, 376) with delta (0, 0)
Screenshot: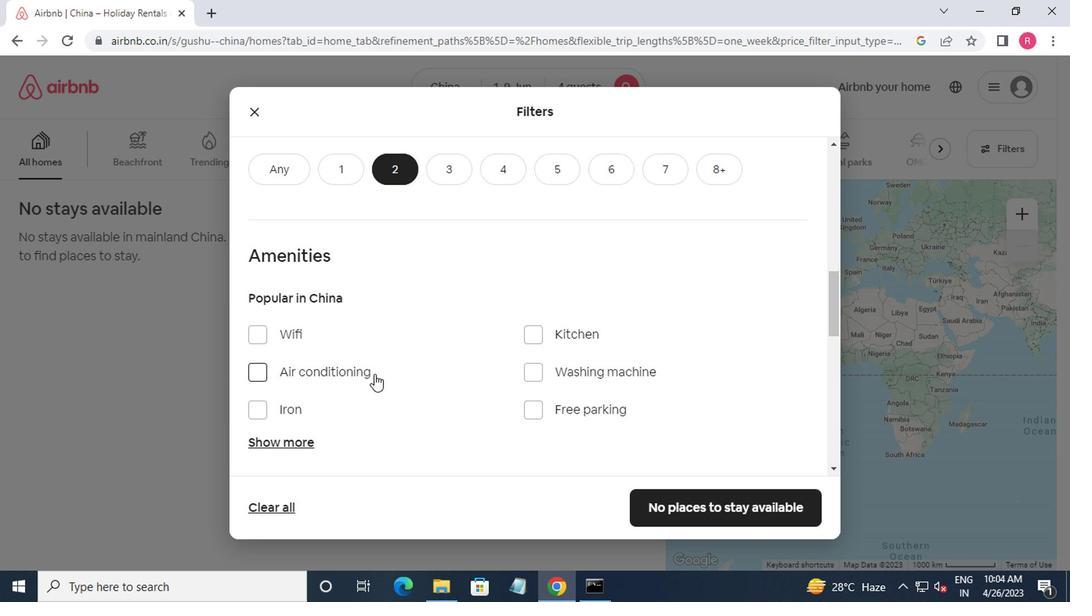 
Action: Mouse moved to (374, 377)
Screenshot: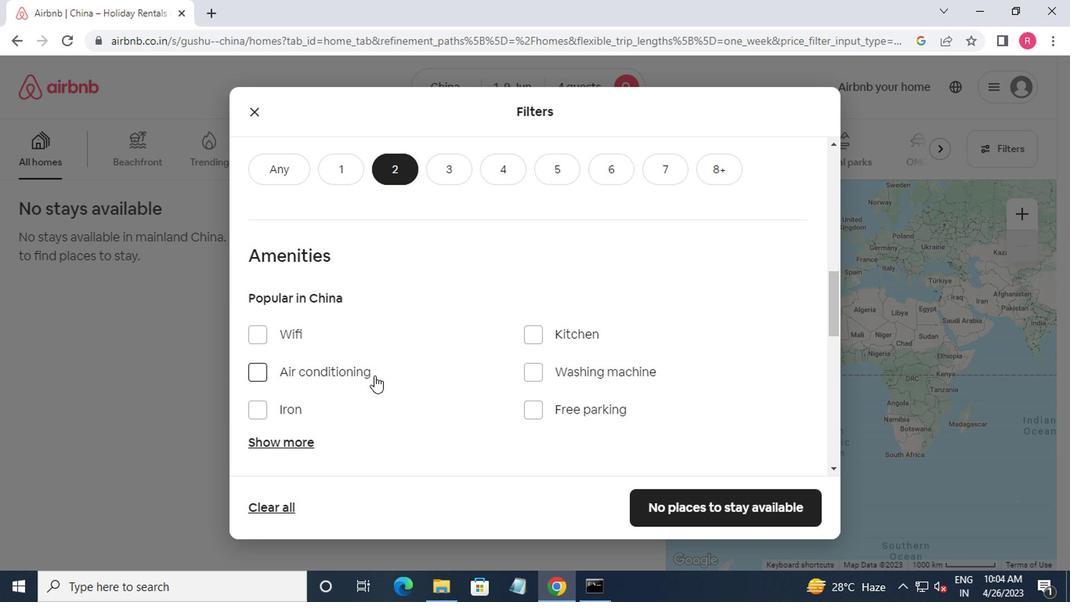 
Action: Mouse scrolled (374, 376) with delta (0, 0)
Screenshot: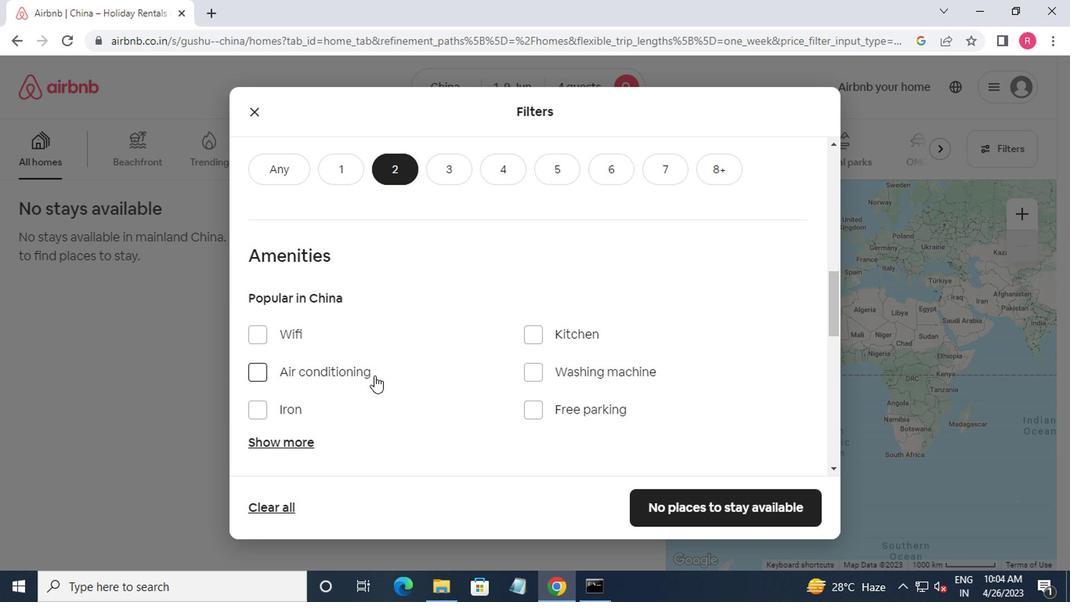 
Action: Mouse moved to (374, 379)
Screenshot: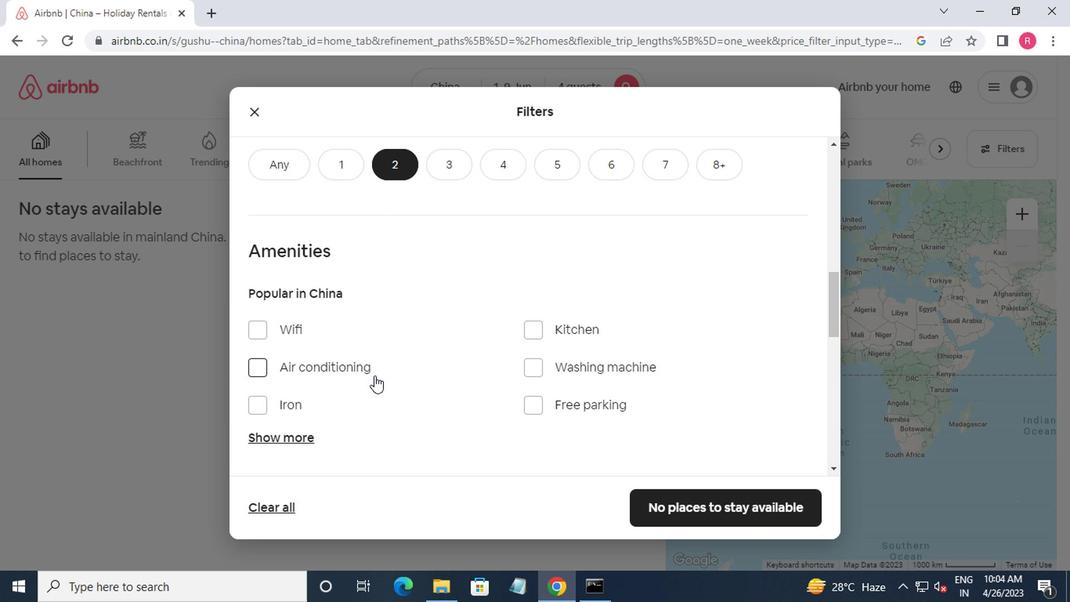 
Action: Mouse scrolled (374, 378) with delta (0, 0)
Screenshot: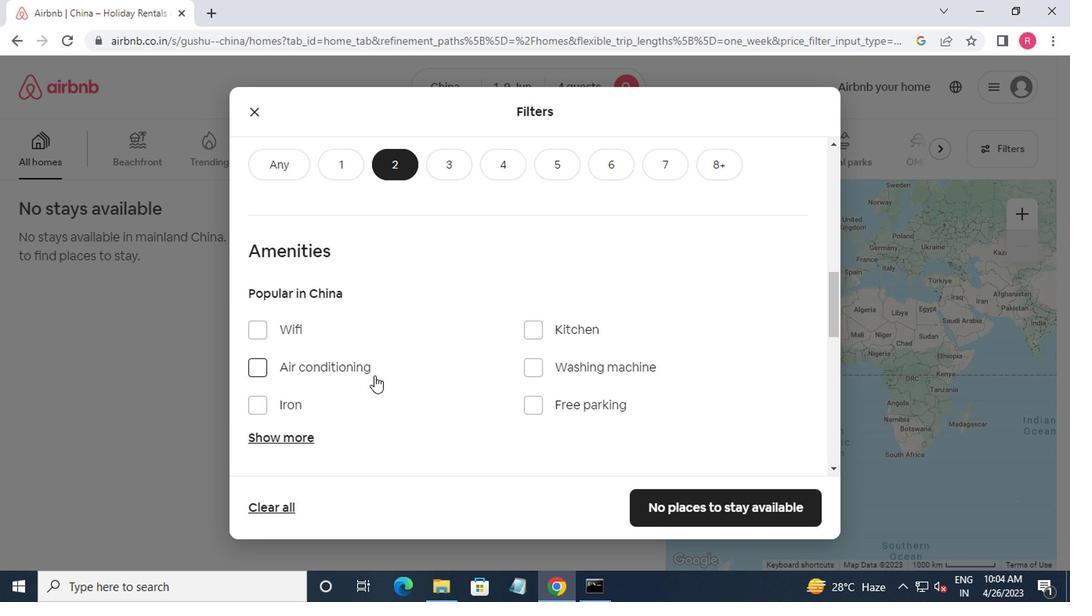 
Action: Mouse moved to (776, 321)
Screenshot: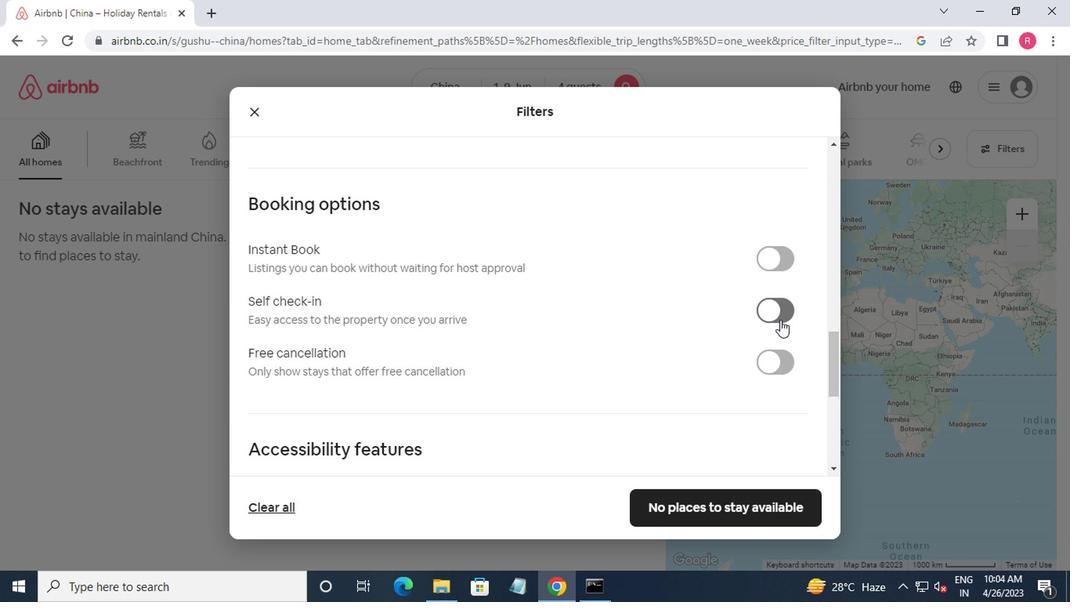 
Action: Mouse pressed left at (776, 321)
Screenshot: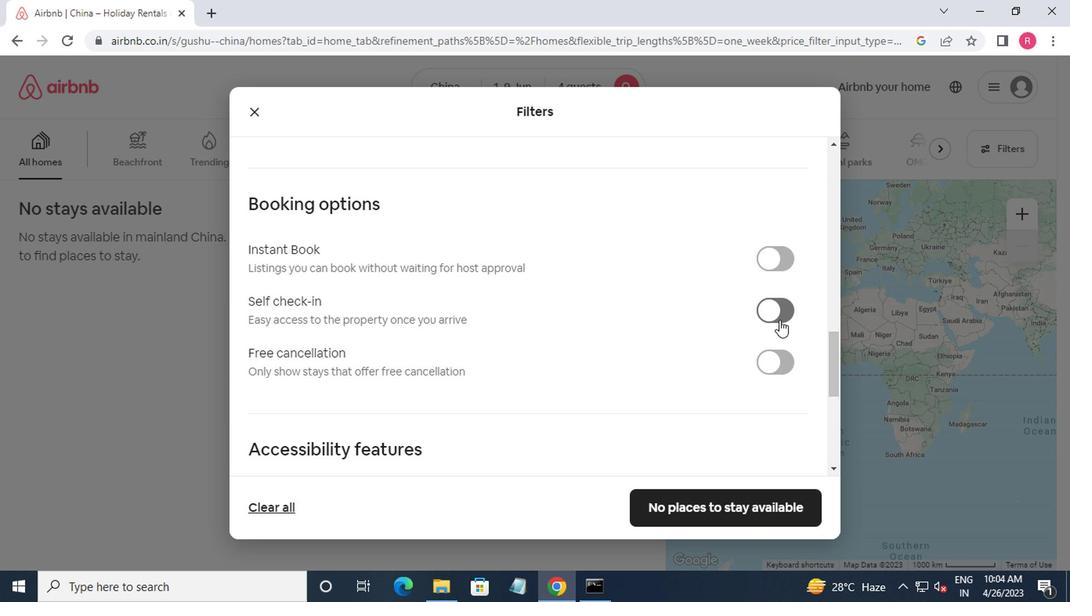 
Action: Mouse moved to (752, 315)
Screenshot: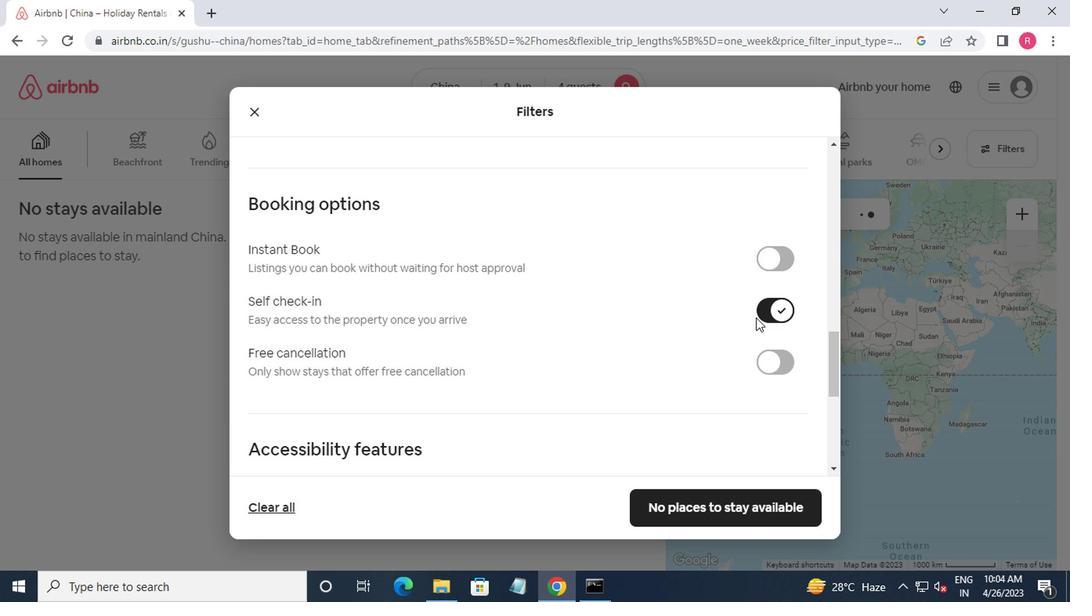 
Action: Mouse scrolled (752, 313) with delta (0, -1)
Screenshot: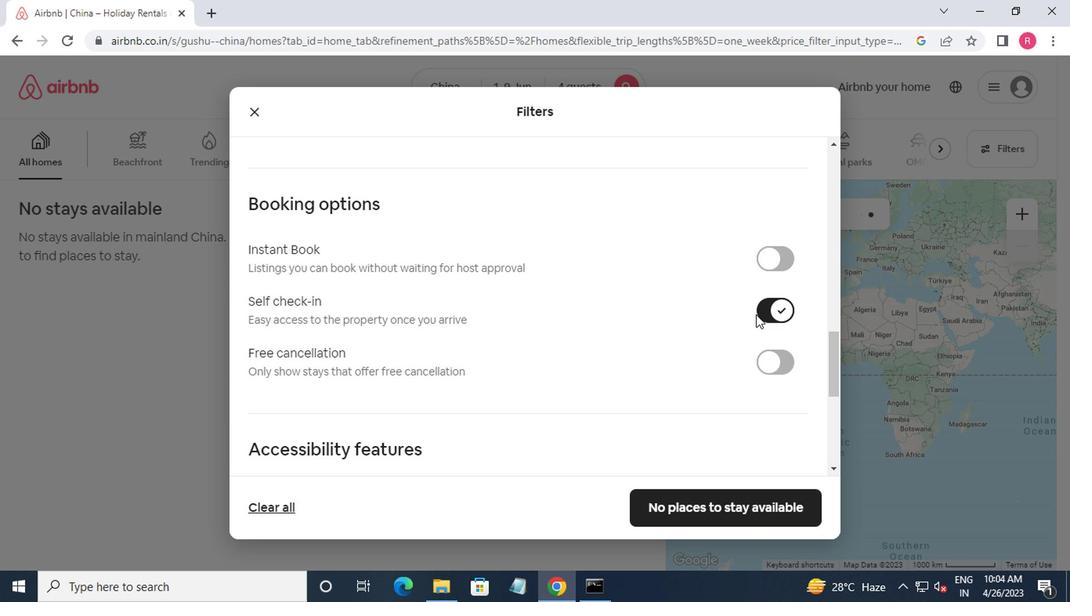 
Action: Mouse moved to (750, 315)
Screenshot: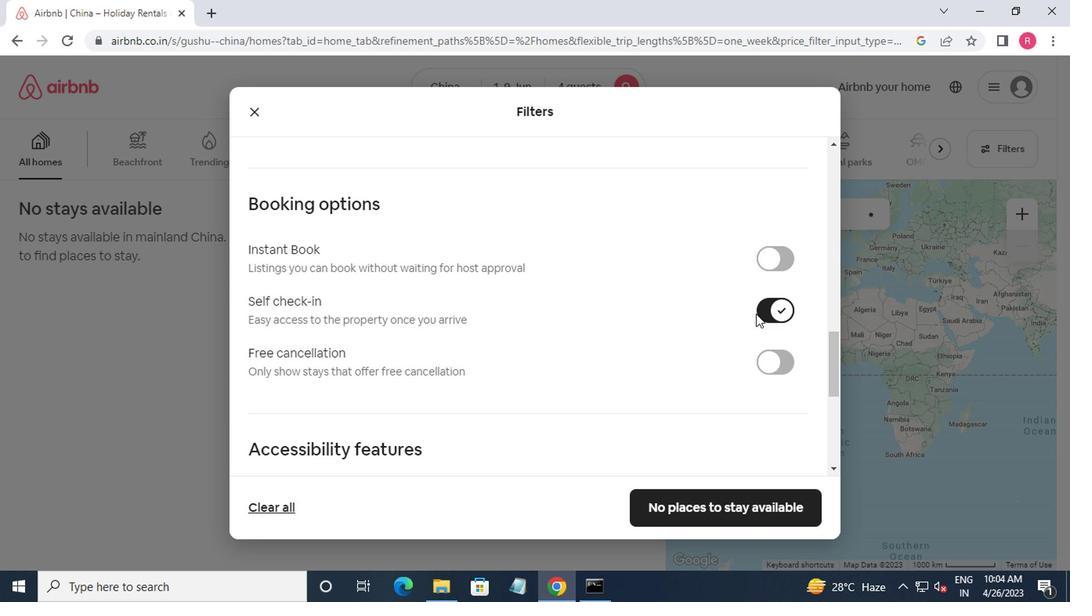 
Action: Mouse scrolled (750, 313) with delta (0, -1)
Screenshot: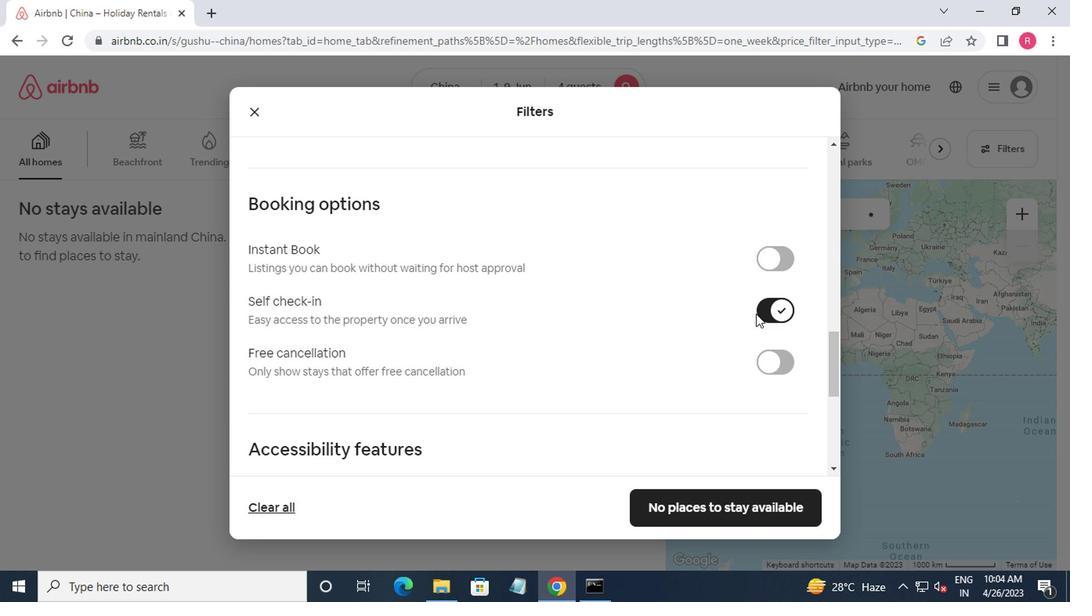 
Action: Mouse moved to (746, 318)
Screenshot: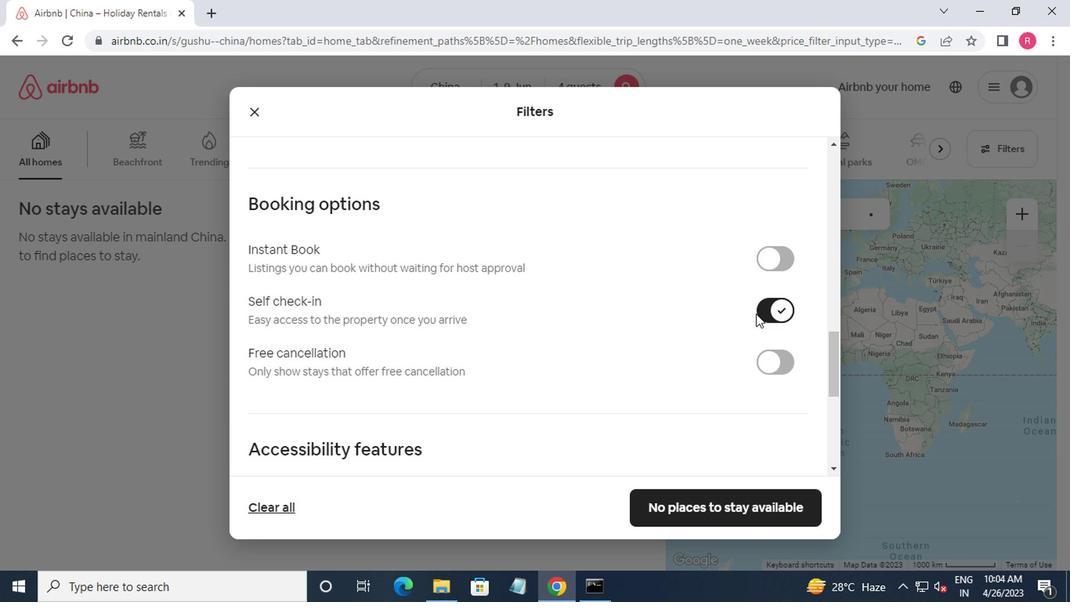 
Action: Mouse scrolled (746, 318) with delta (0, 0)
Screenshot: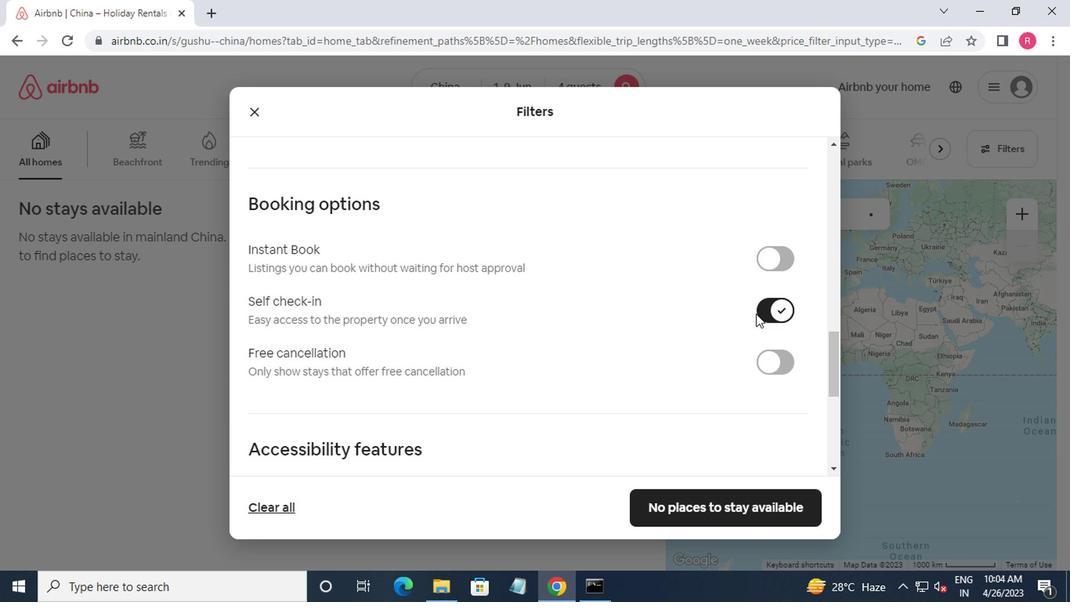 
Action: Mouse moved to (740, 321)
Screenshot: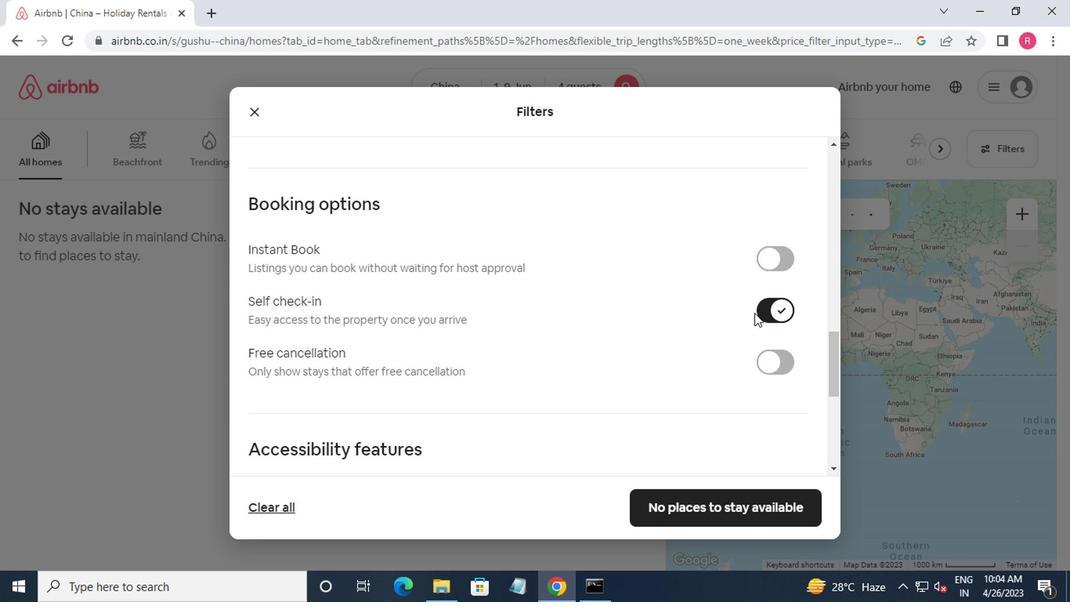 
Action: Mouse scrolled (740, 320) with delta (0, 0)
Screenshot: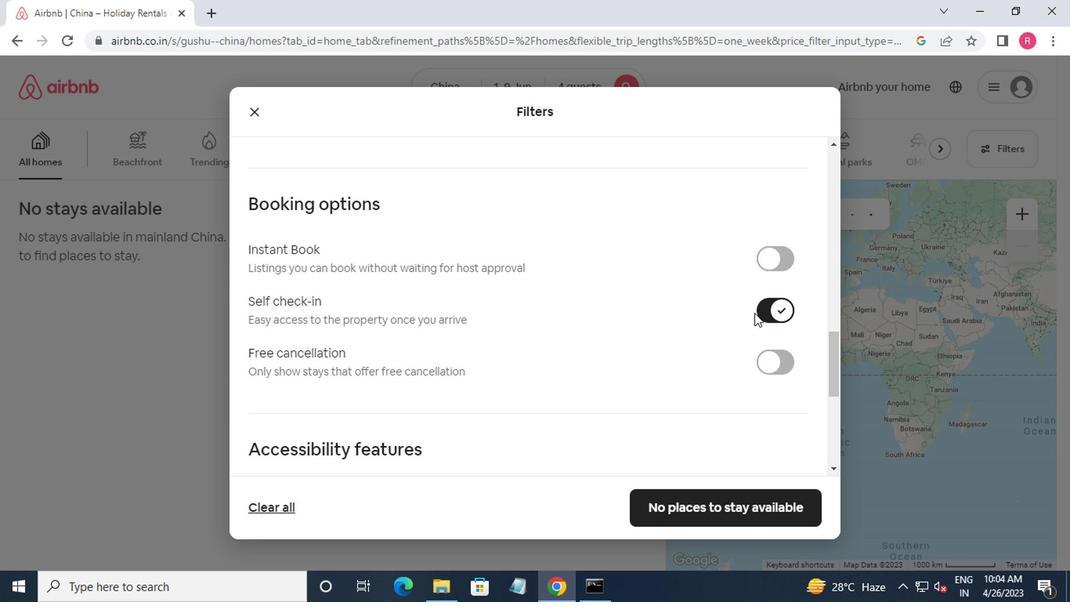
Action: Mouse moved to (731, 323)
Screenshot: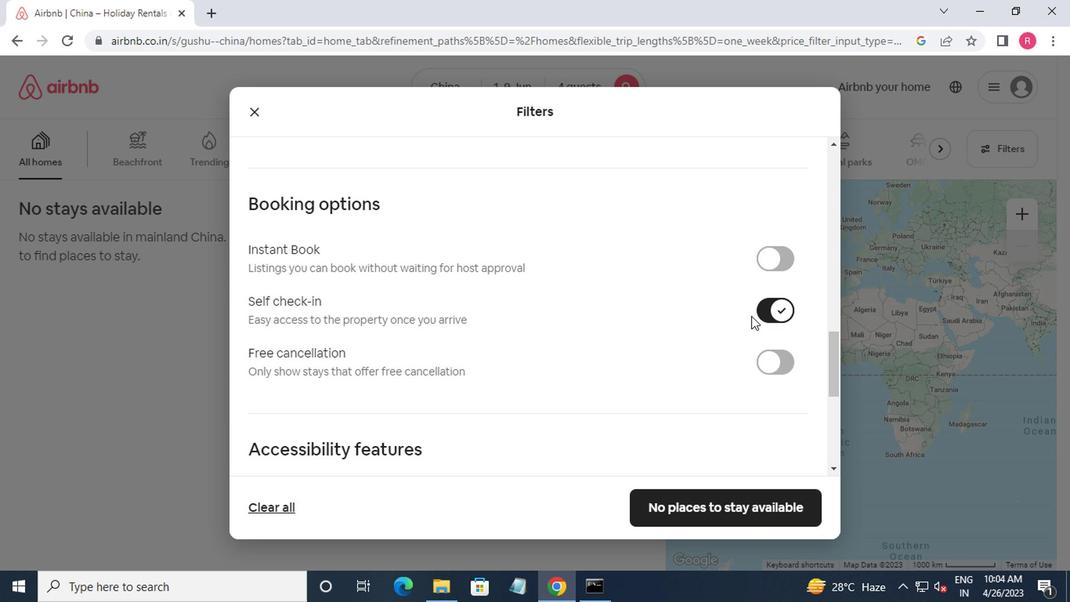 
Action: Mouse scrolled (731, 322) with delta (0, 0)
Screenshot: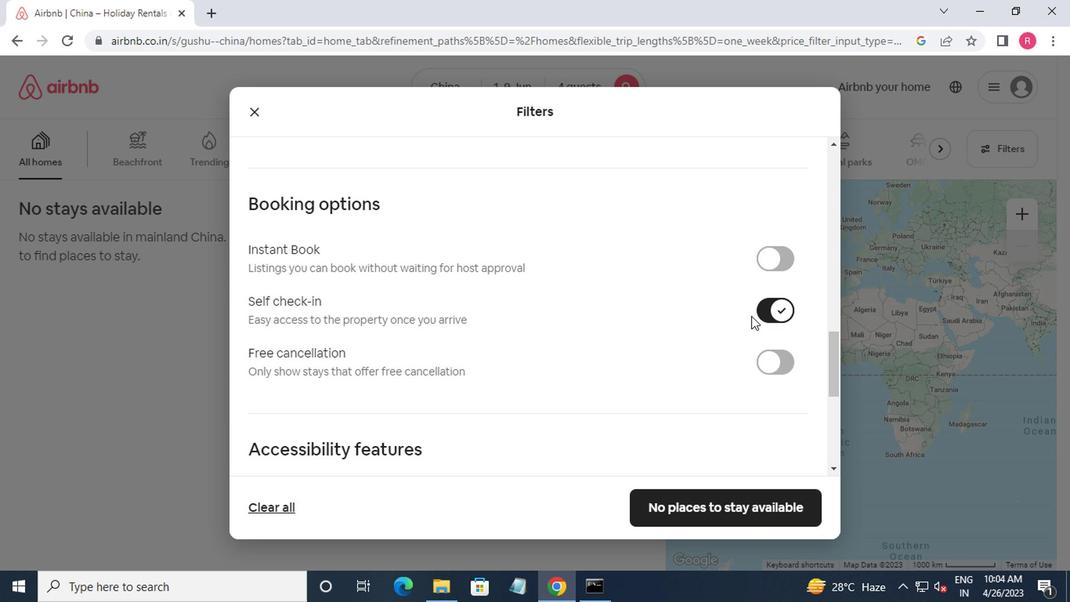 
Action: Mouse moved to (669, 380)
Screenshot: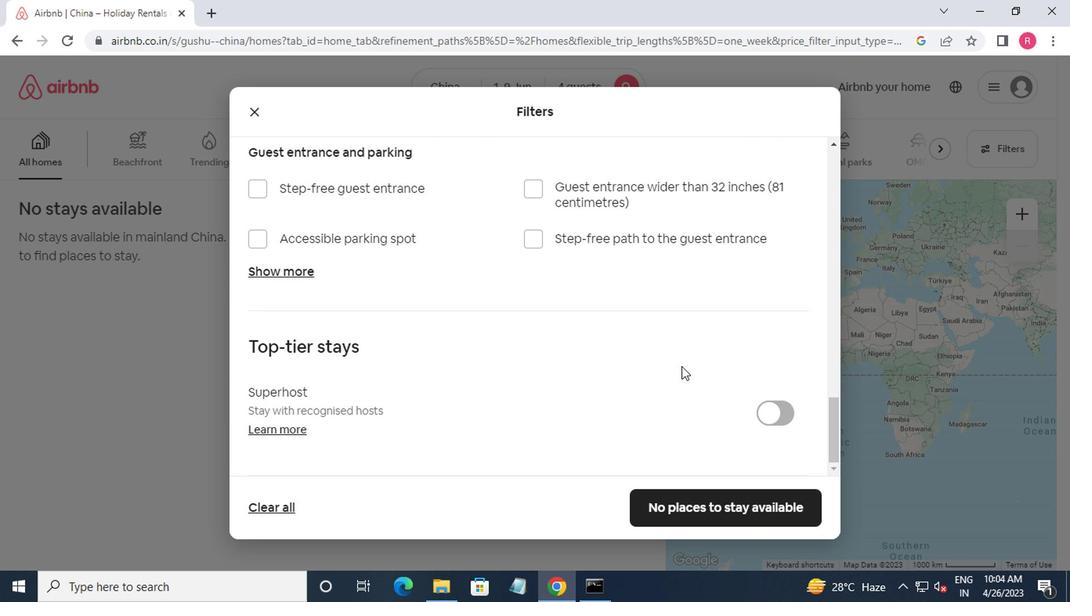 
Action: Mouse scrolled (669, 379) with delta (0, -1)
Screenshot: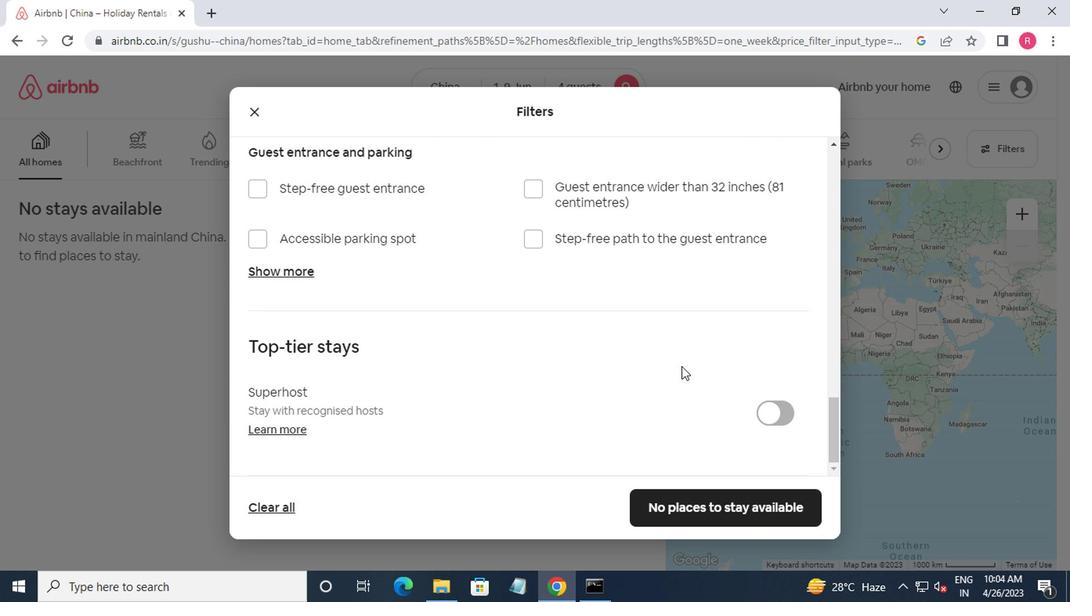 
Action: Mouse moved to (667, 380)
Screenshot: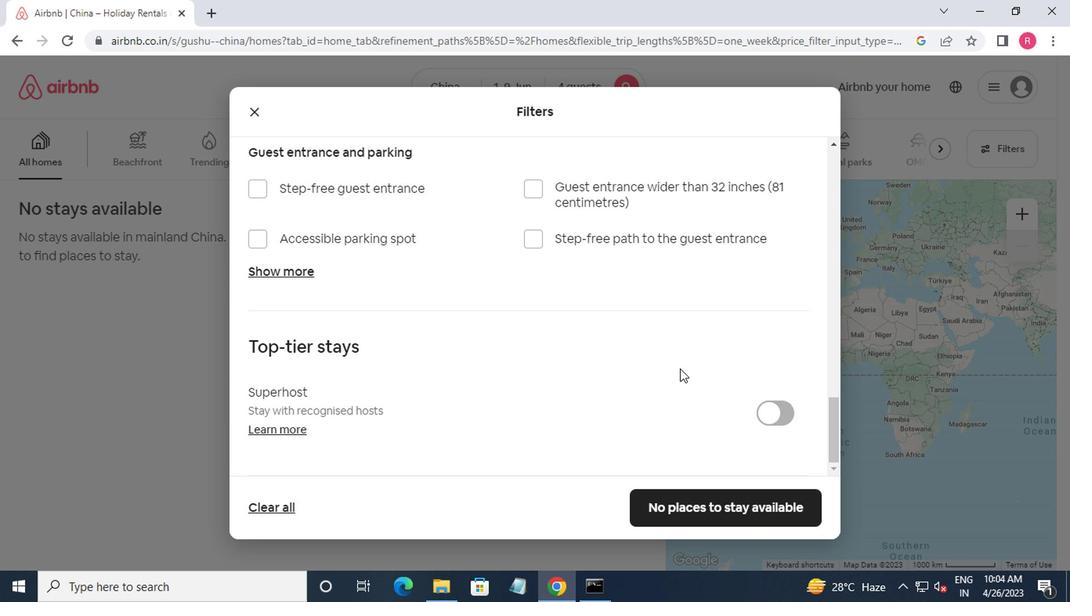 
Action: Mouse scrolled (667, 380) with delta (0, 0)
Screenshot: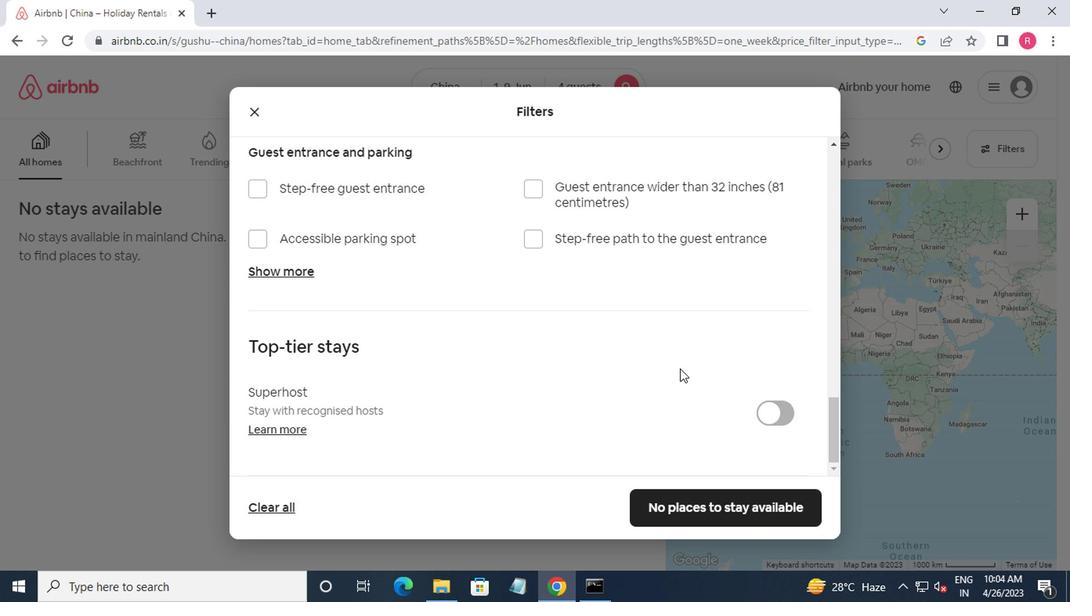 
Action: Mouse moved to (665, 381)
Screenshot: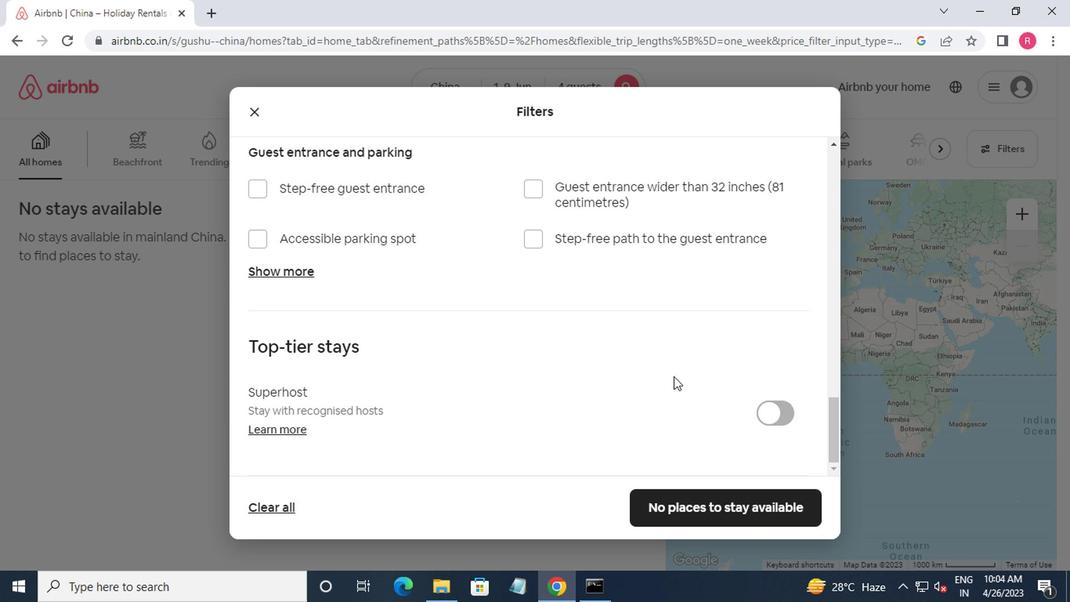 
Action: Mouse scrolled (665, 380) with delta (0, 0)
Screenshot: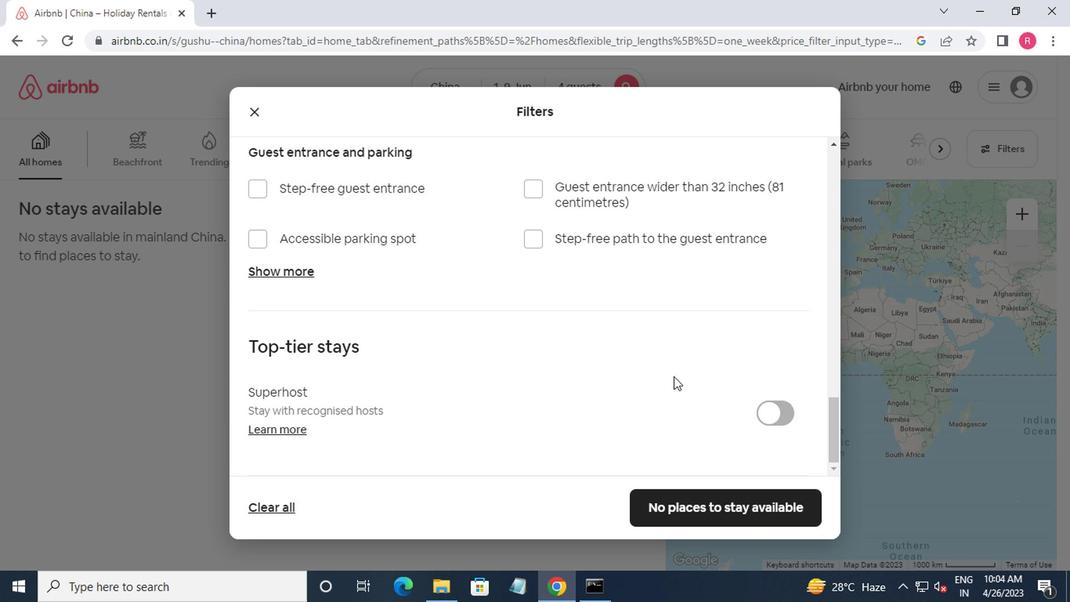 
Action: Mouse moved to (663, 498)
Screenshot: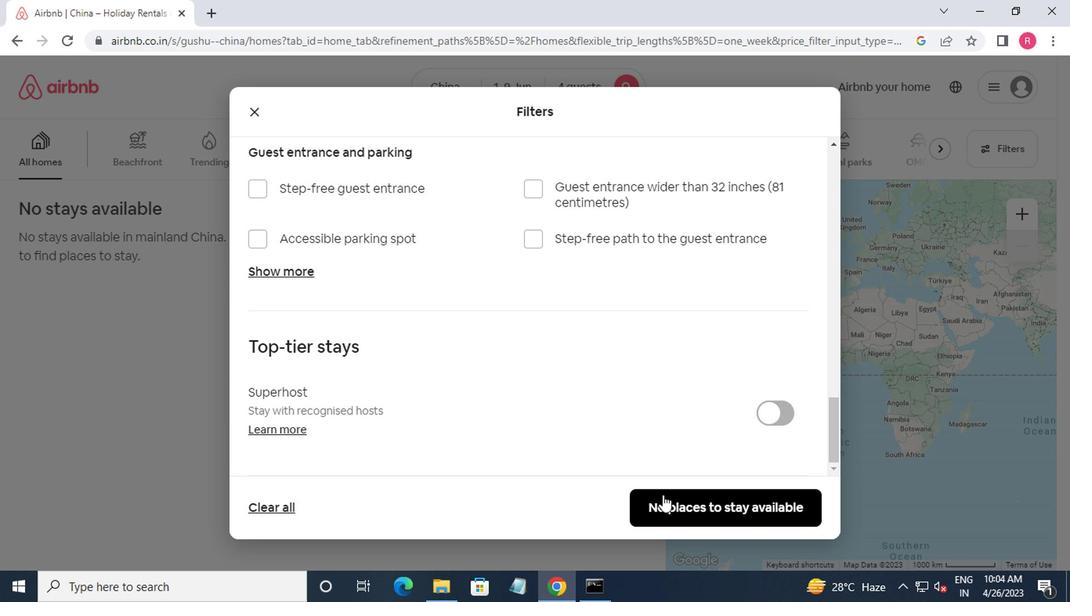 
Action: Mouse pressed left at (663, 498)
Screenshot: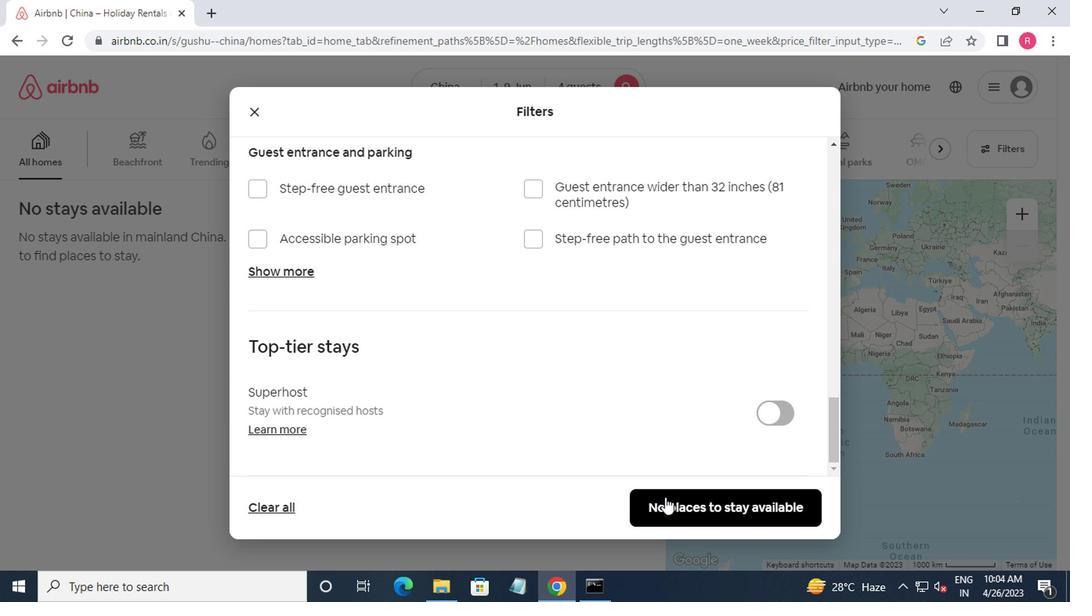
Action: Mouse moved to (665, 494)
Screenshot: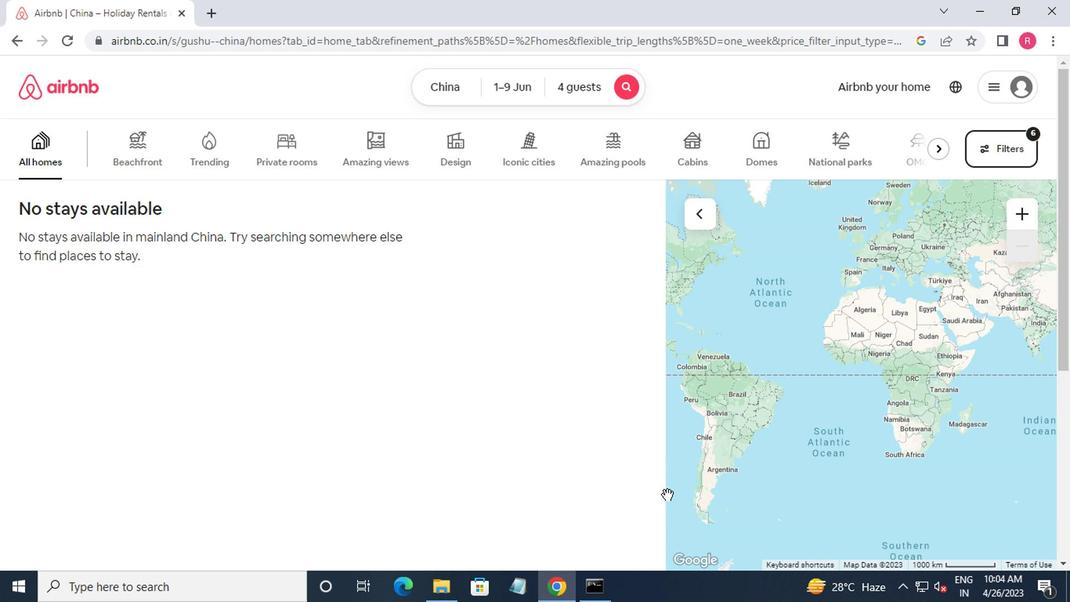 
